 Task: Create a due date automation trigger when advanced on, 2 hours before a card is due add dates starting in less than 1 days.
Action: Mouse moved to (1378, 99)
Screenshot: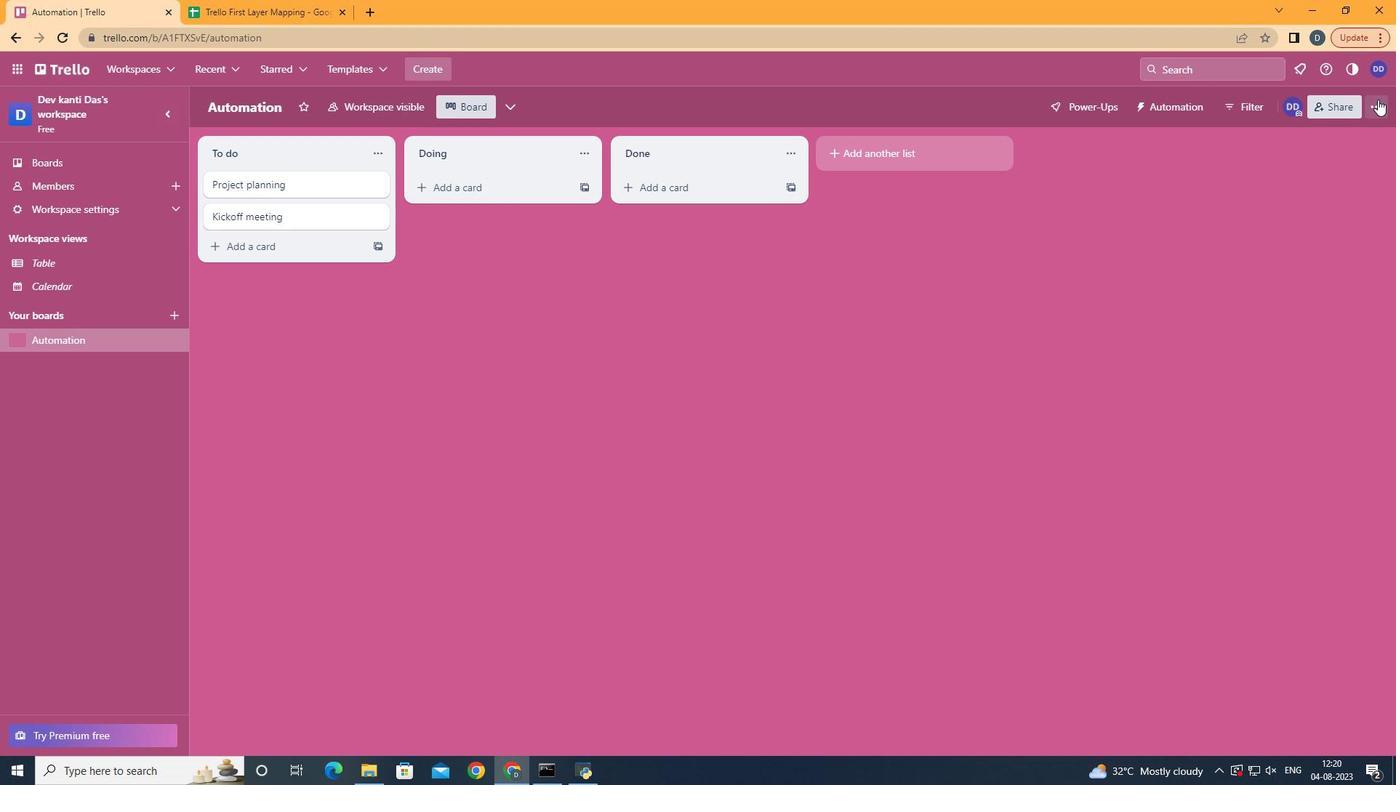 
Action: Mouse pressed left at (1378, 99)
Screenshot: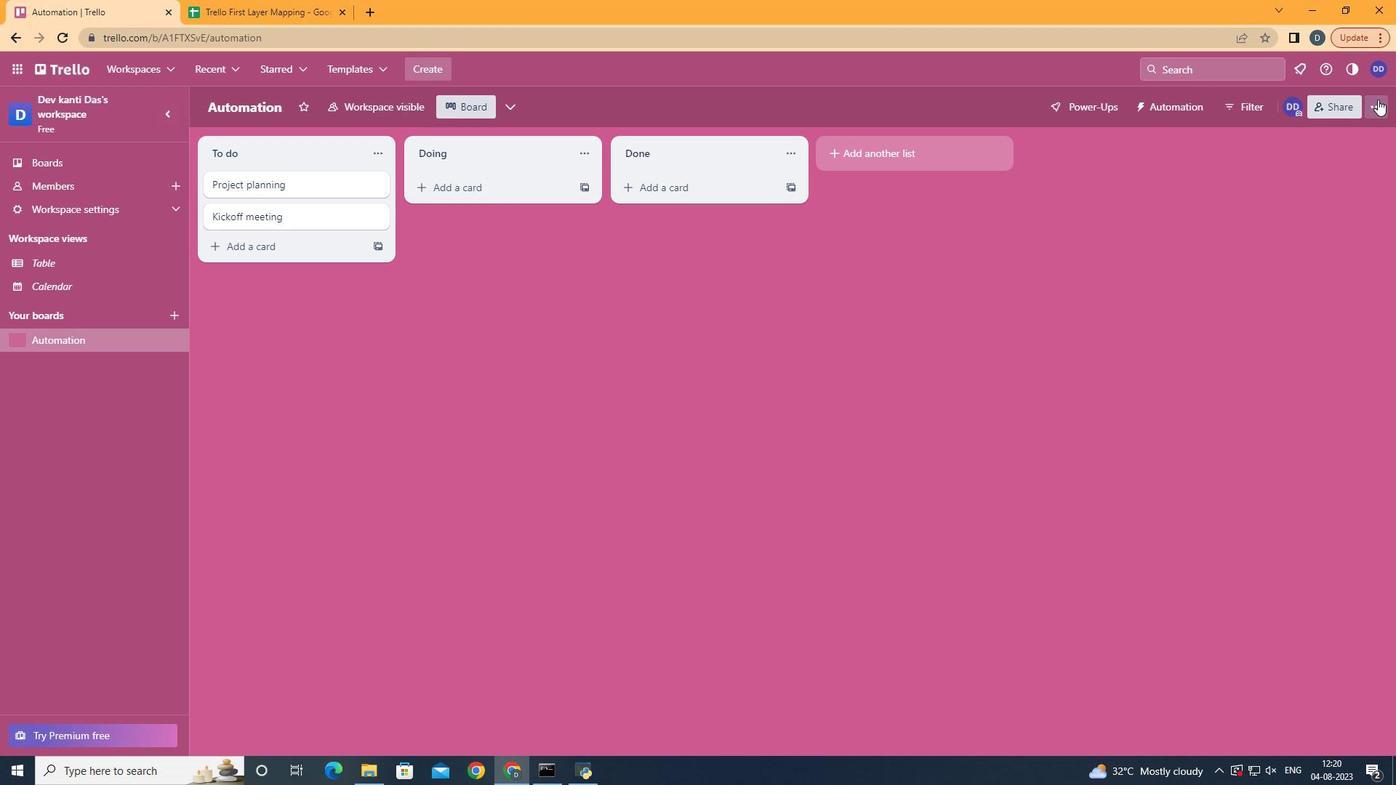 
Action: Mouse moved to (1260, 297)
Screenshot: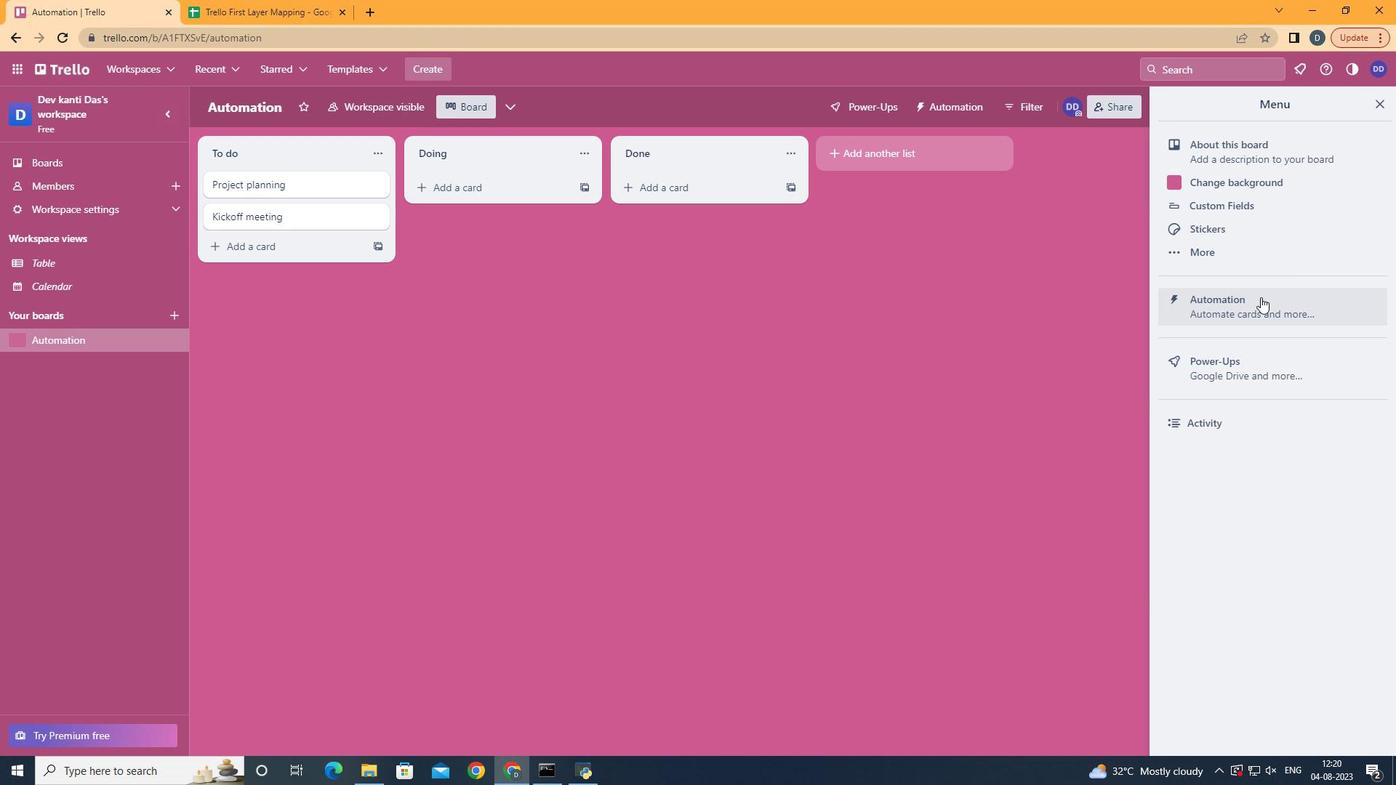 
Action: Mouse pressed left at (1260, 297)
Screenshot: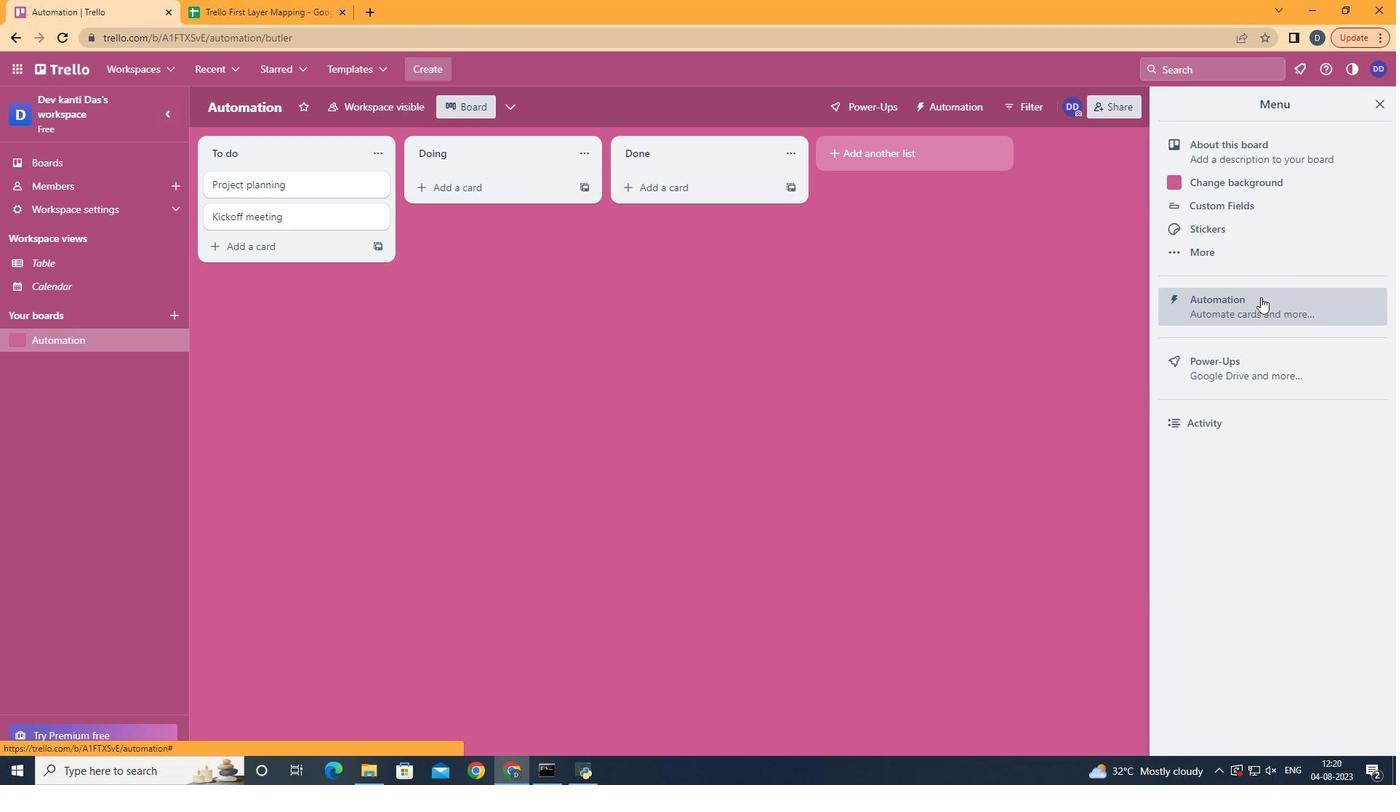 
Action: Mouse moved to (325, 295)
Screenshot: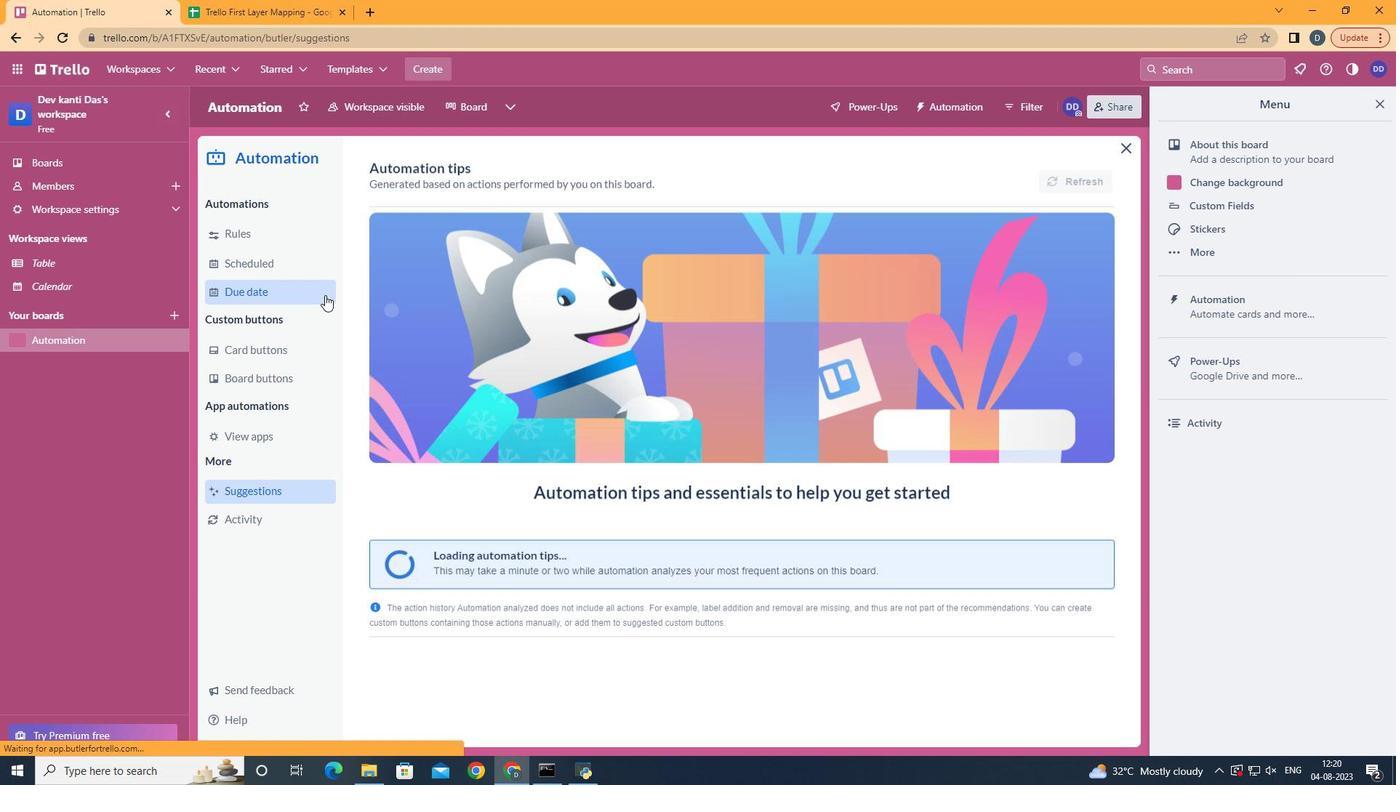
Action: Mouse pressed left at (325, 295)
Screenshot: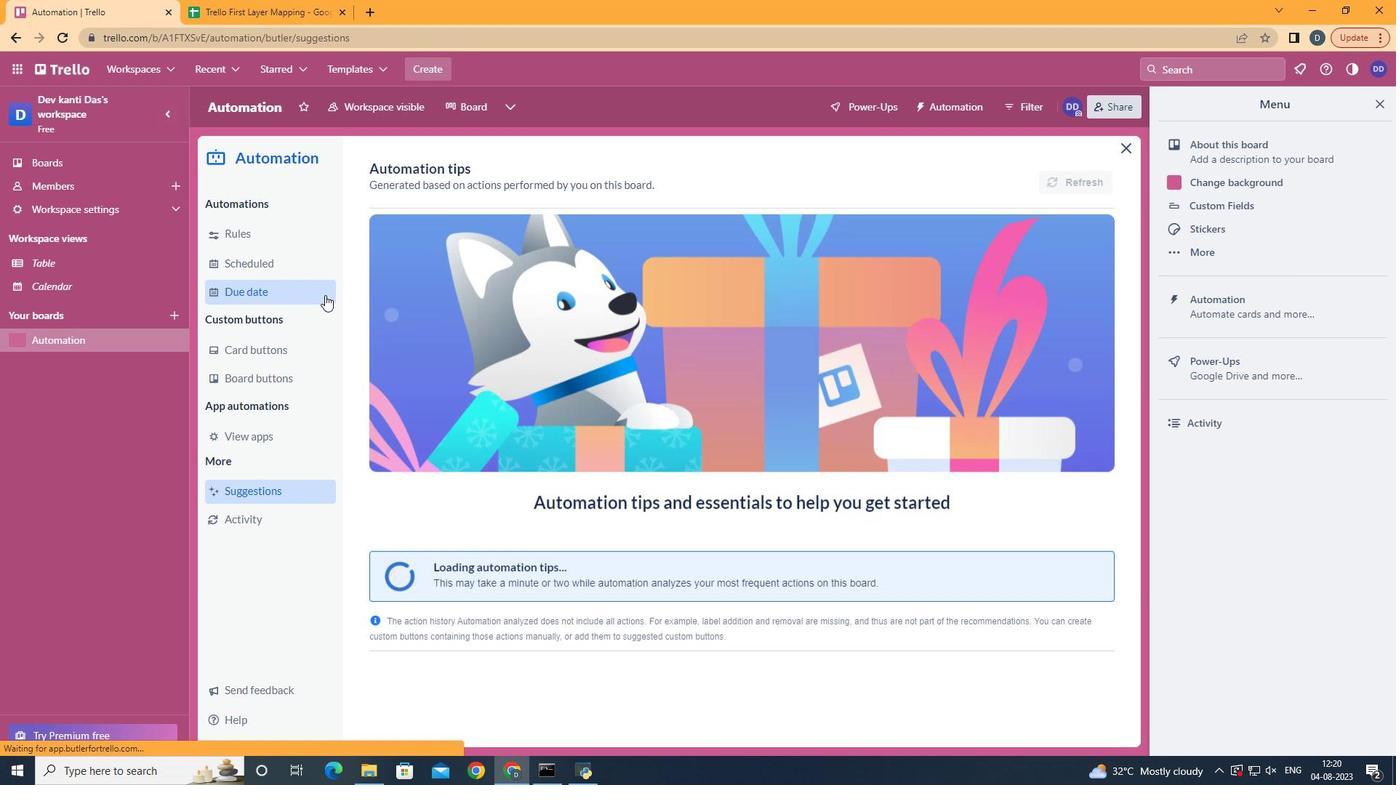 
Action: Mouse moved to (1051, 177)
Screenshot: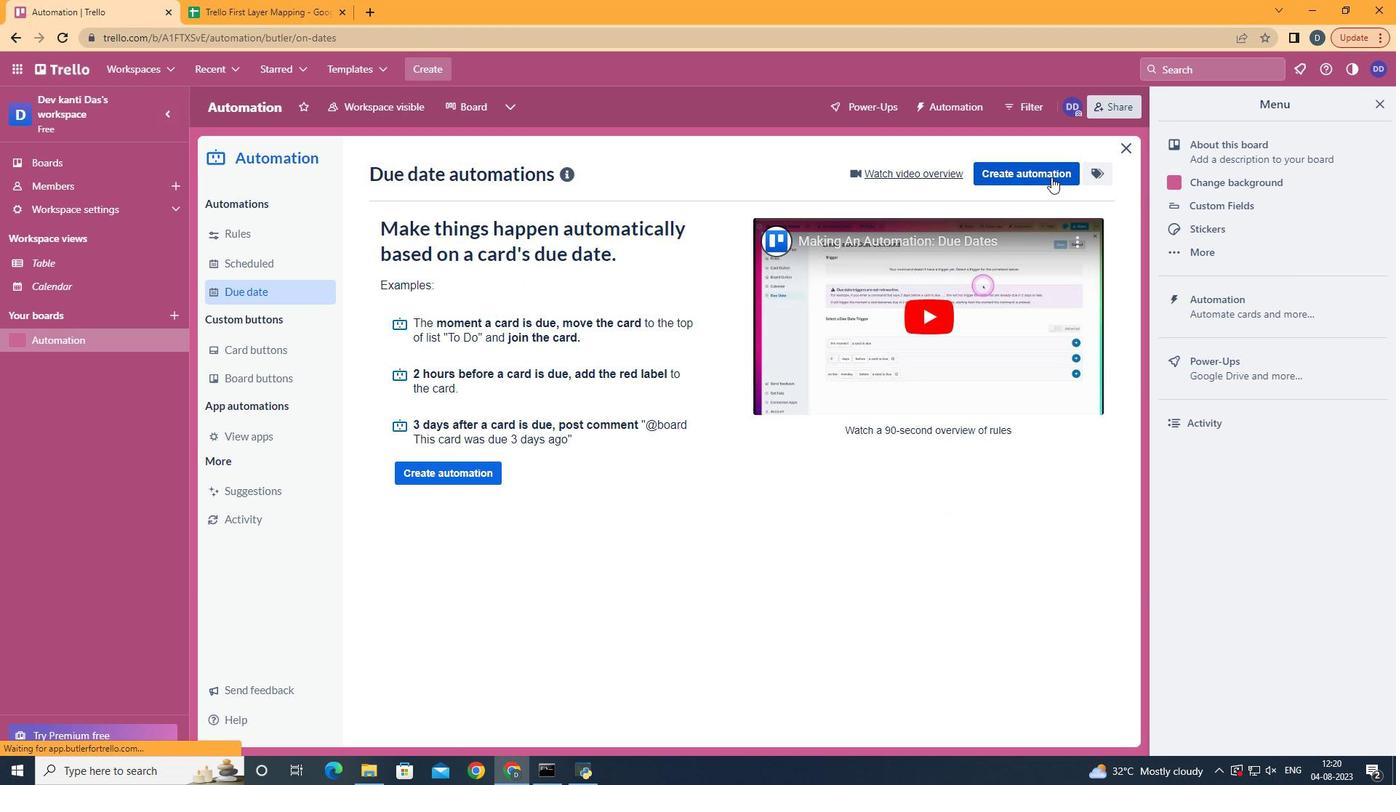 
Action: Mouse pressed left at (1051, 177)
Screenshot: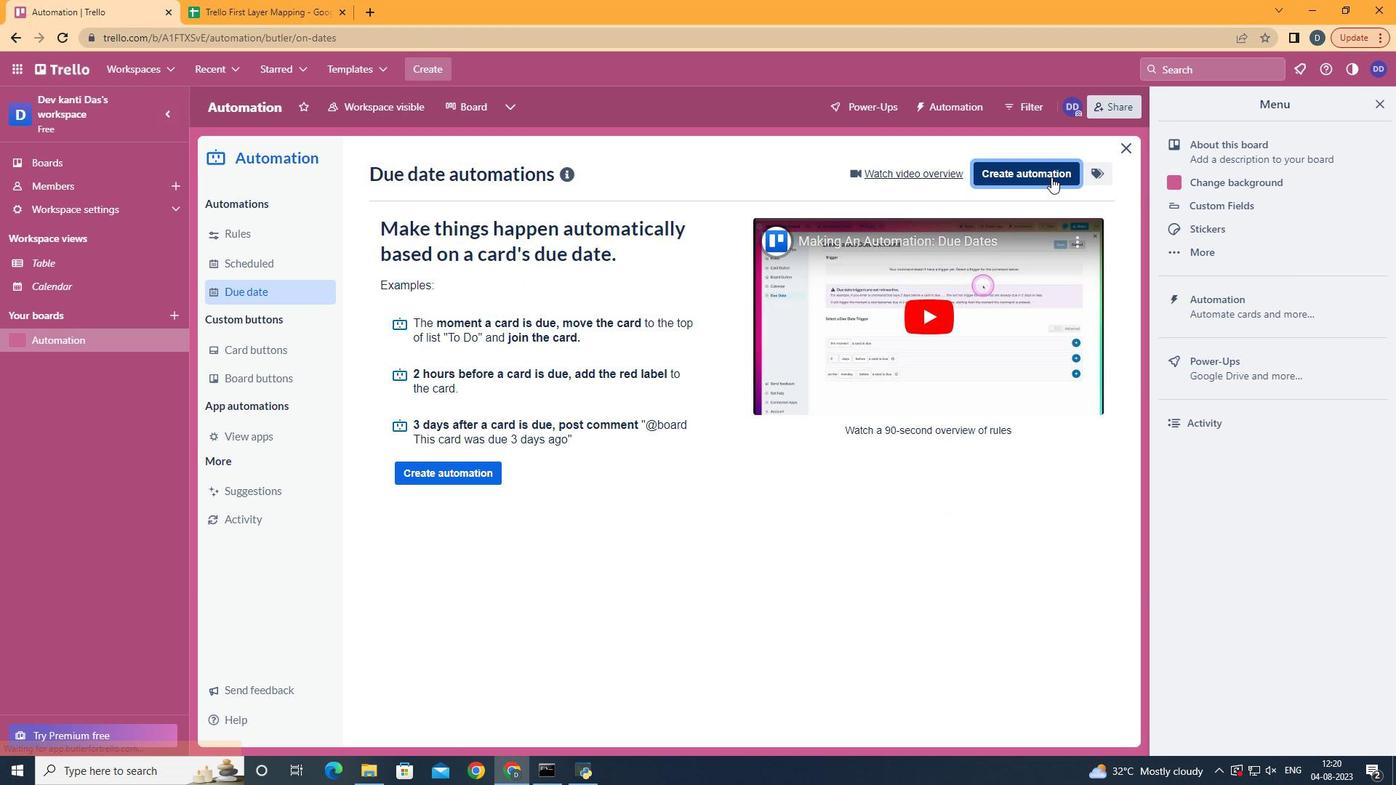 
Action: Mouse moved to (744, 314)
Screenshot: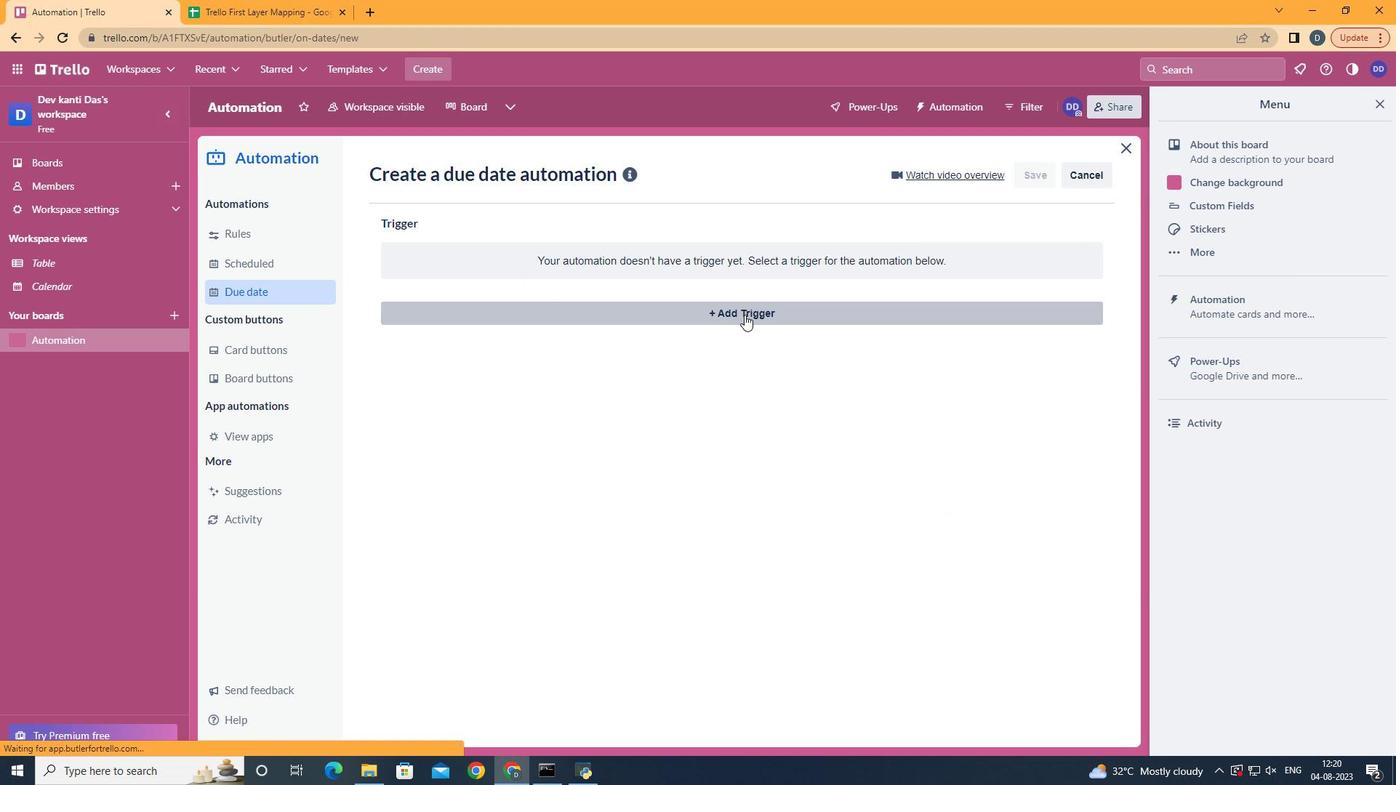 
Action: Mouse pressed left at (744, 314)
Screenshot: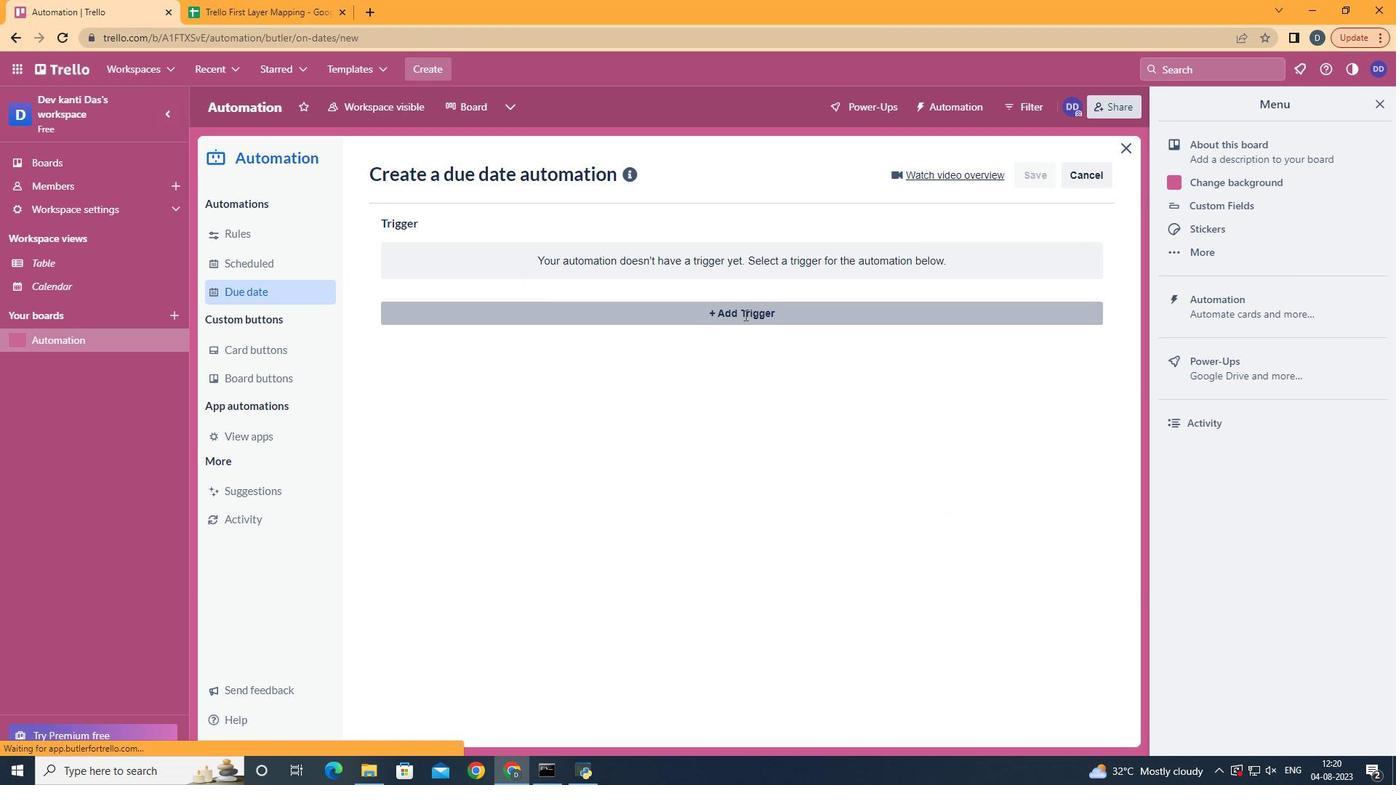 
Action: Mouse moved to (466, 614)
Screenshot: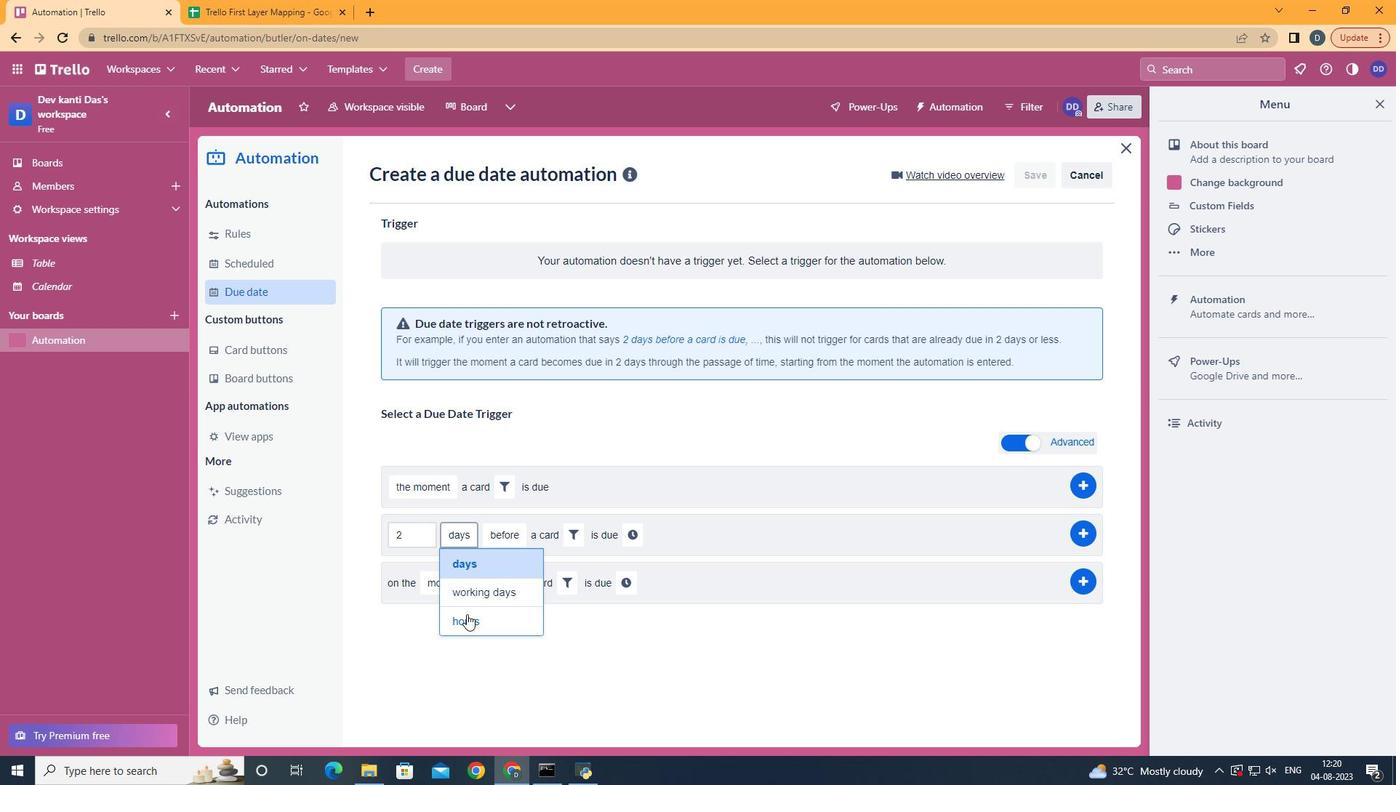 
Action: Mouse pressed left at (466, 614)
Screenshot: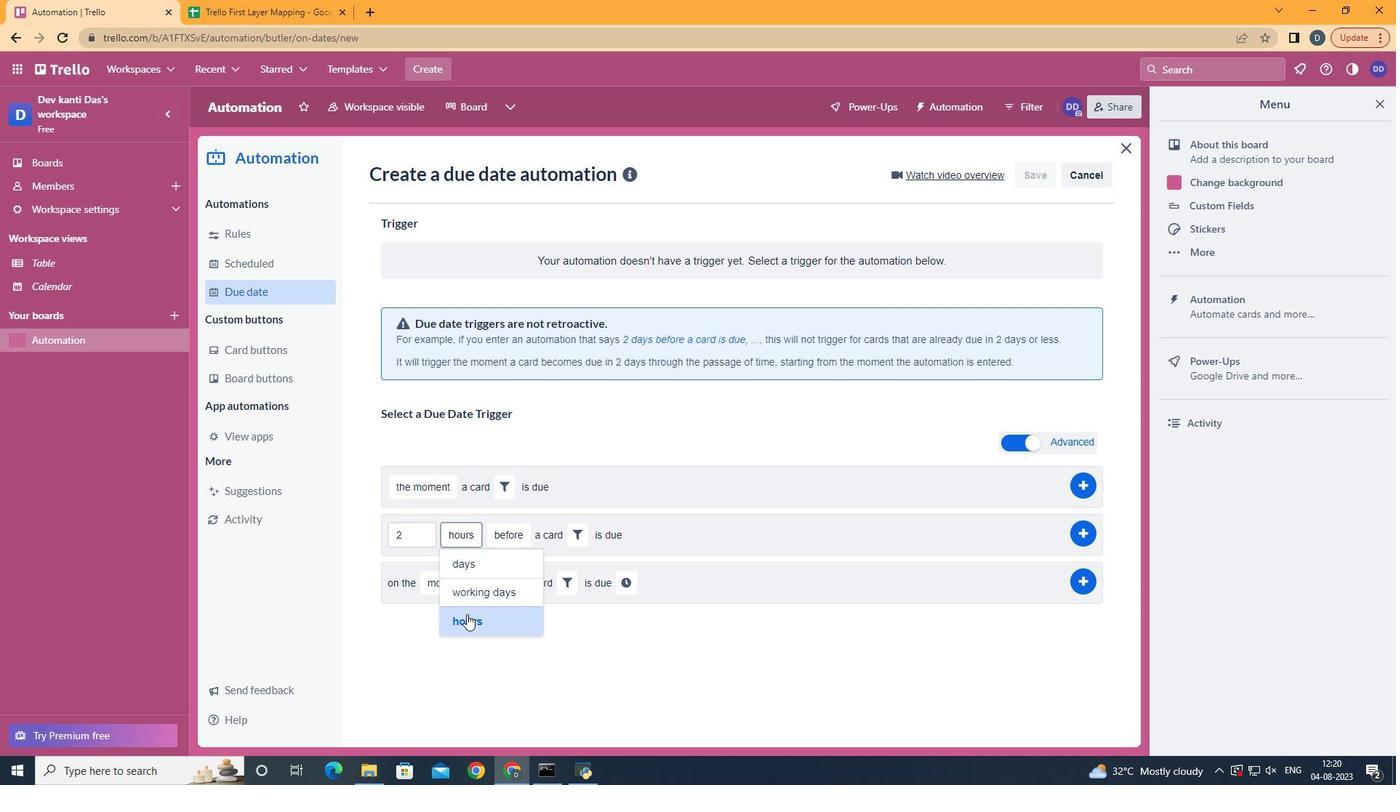 
Action: Mouse moved to (515, 567)
Screenshot: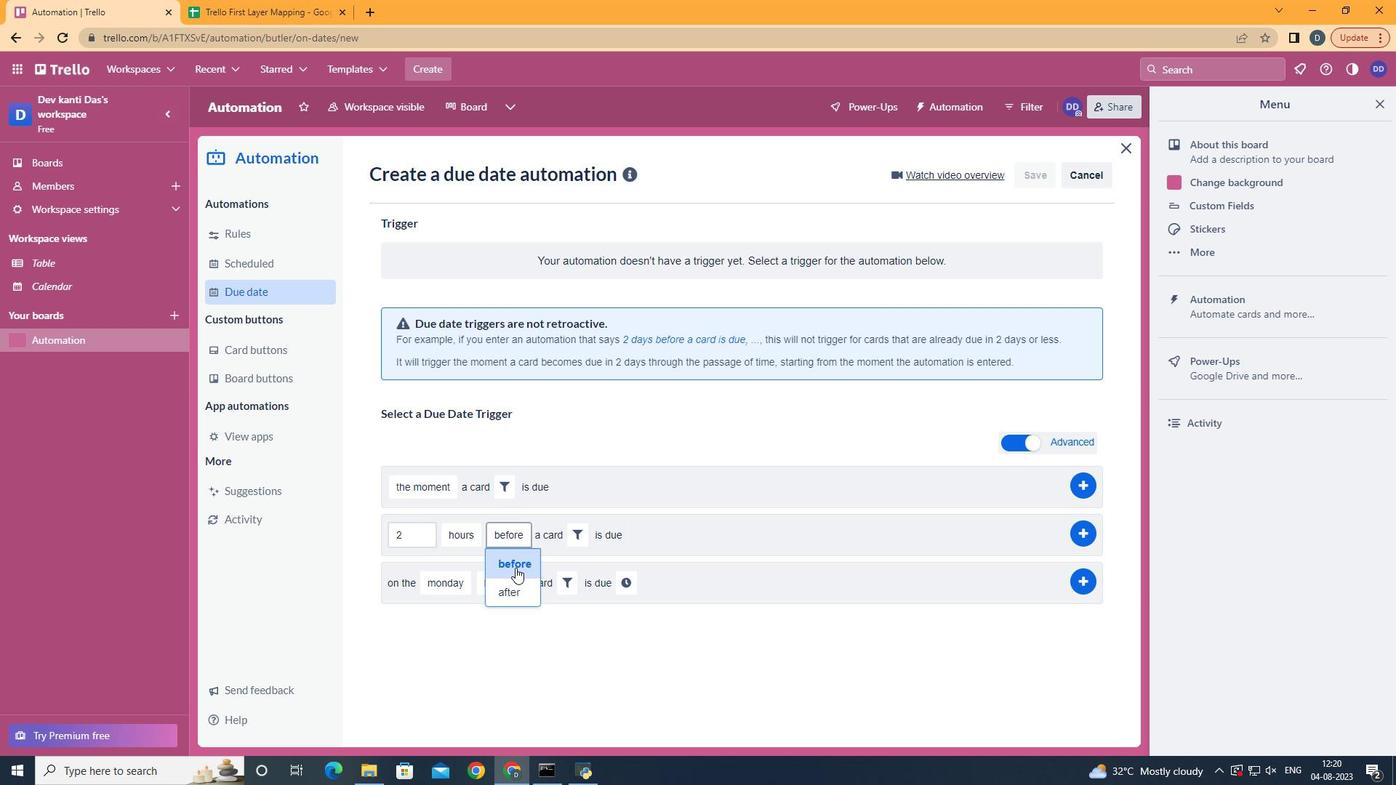 
Action: Mouse pressed left at (515, 567)
Screenshot: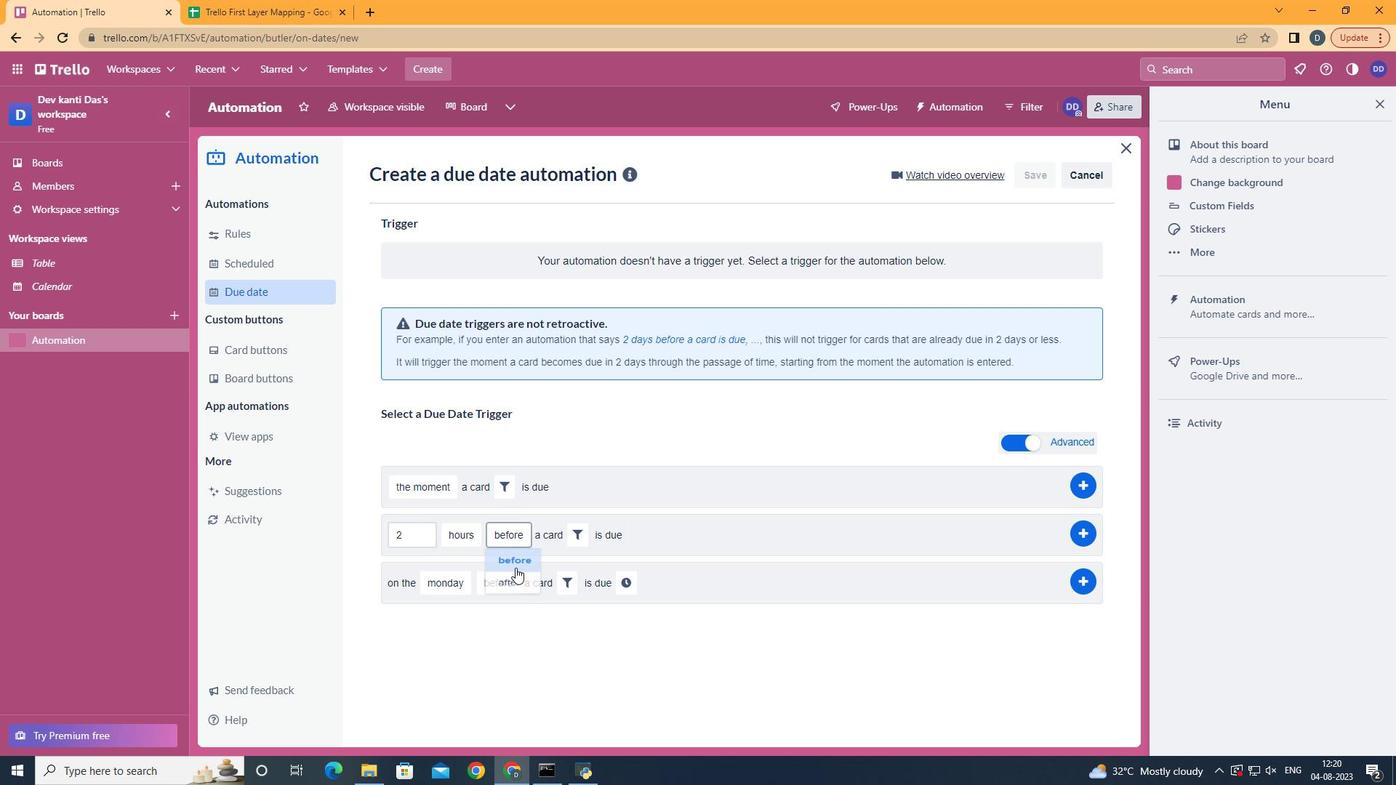 
Action: Mouse moved to (578, 539)
Screenshot: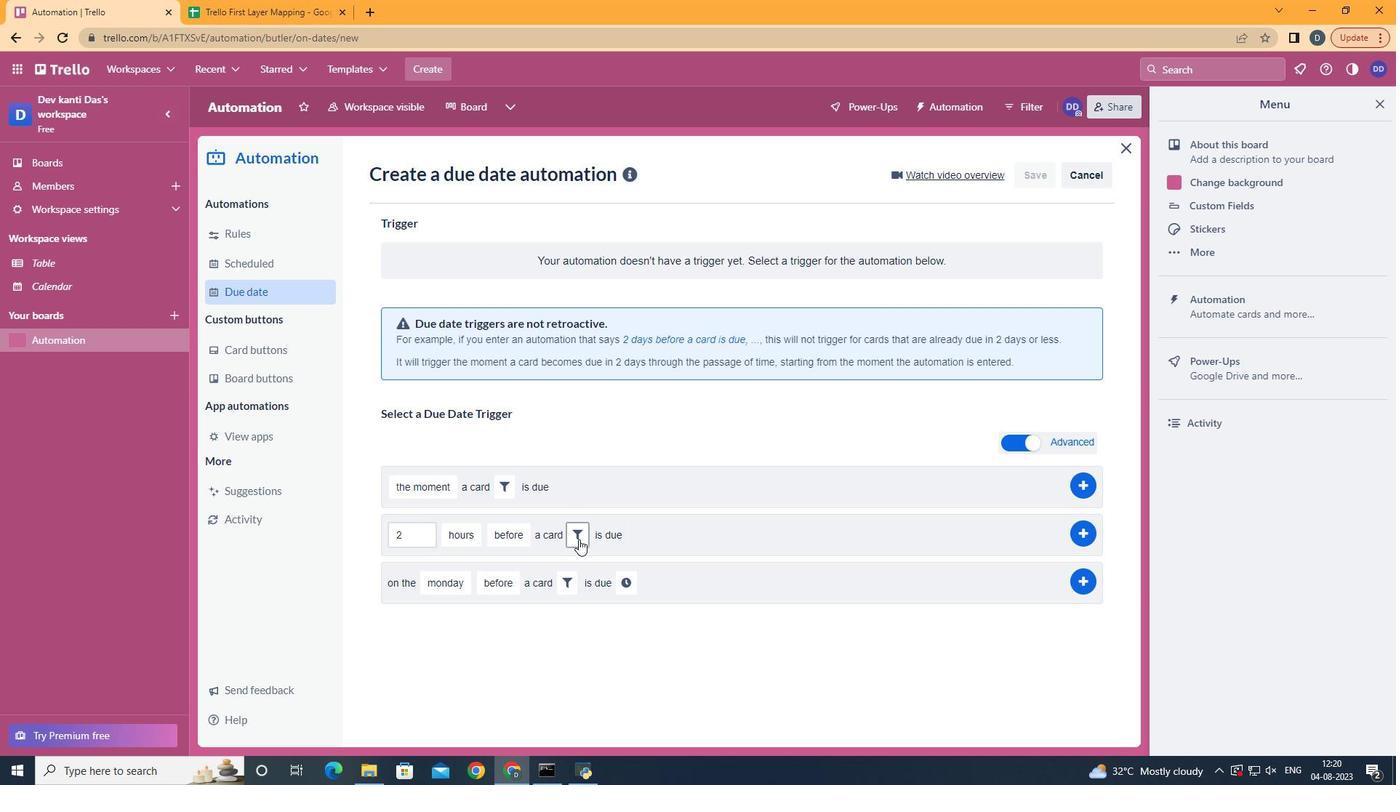 
Action: Mouse pressed left at (578, 539)
Screenshot: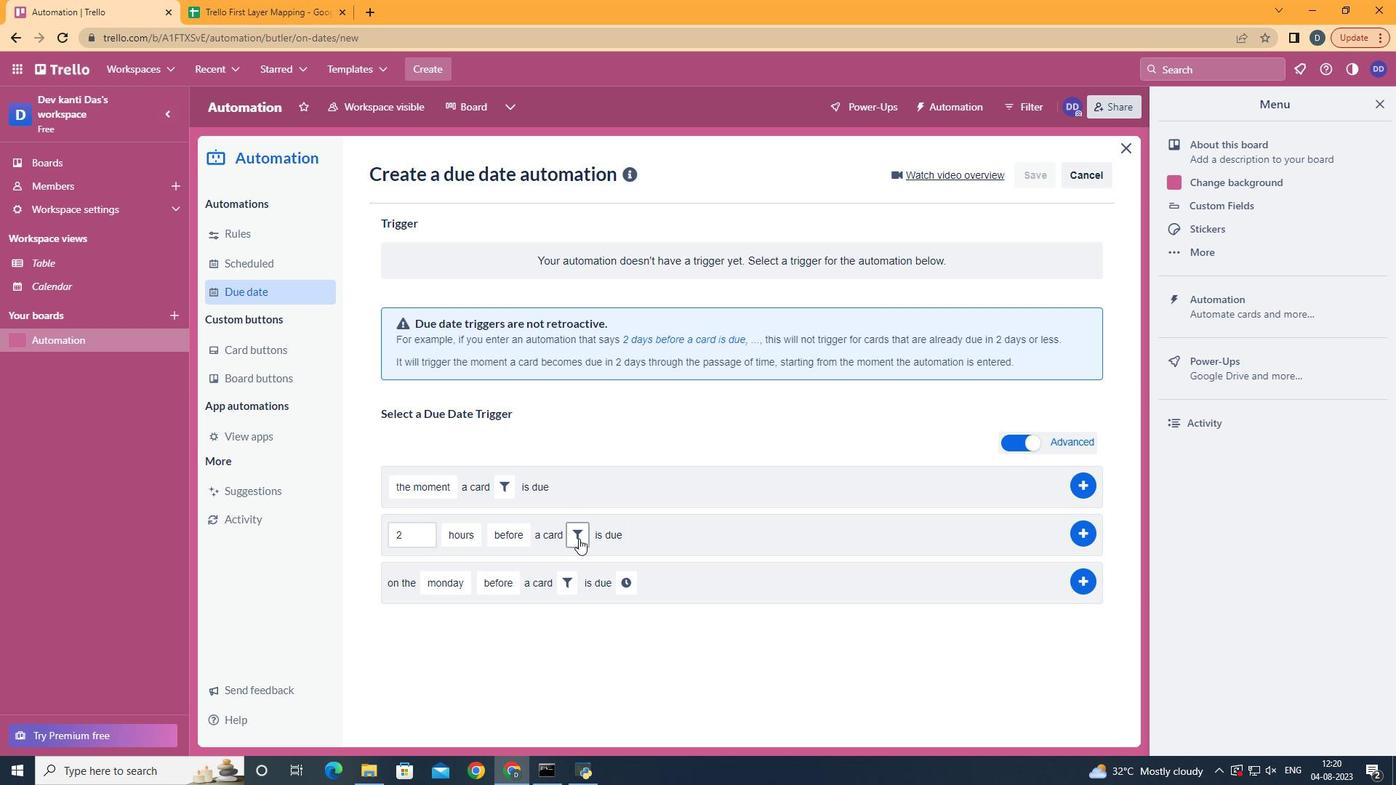 
Action: Mouse moved to (658, 578)
Screenshot: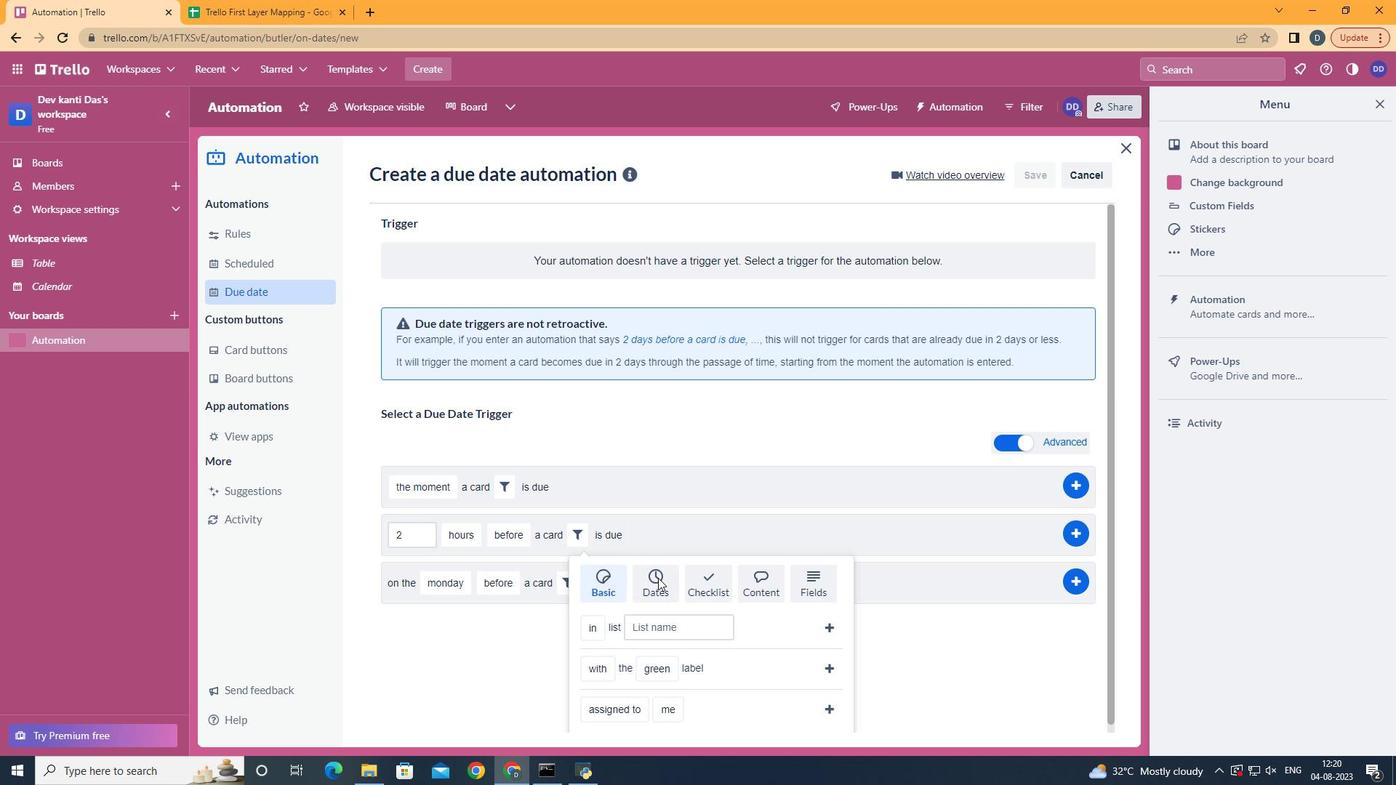 
Action: Mouse pressed left at (658, 578)
Screenshot: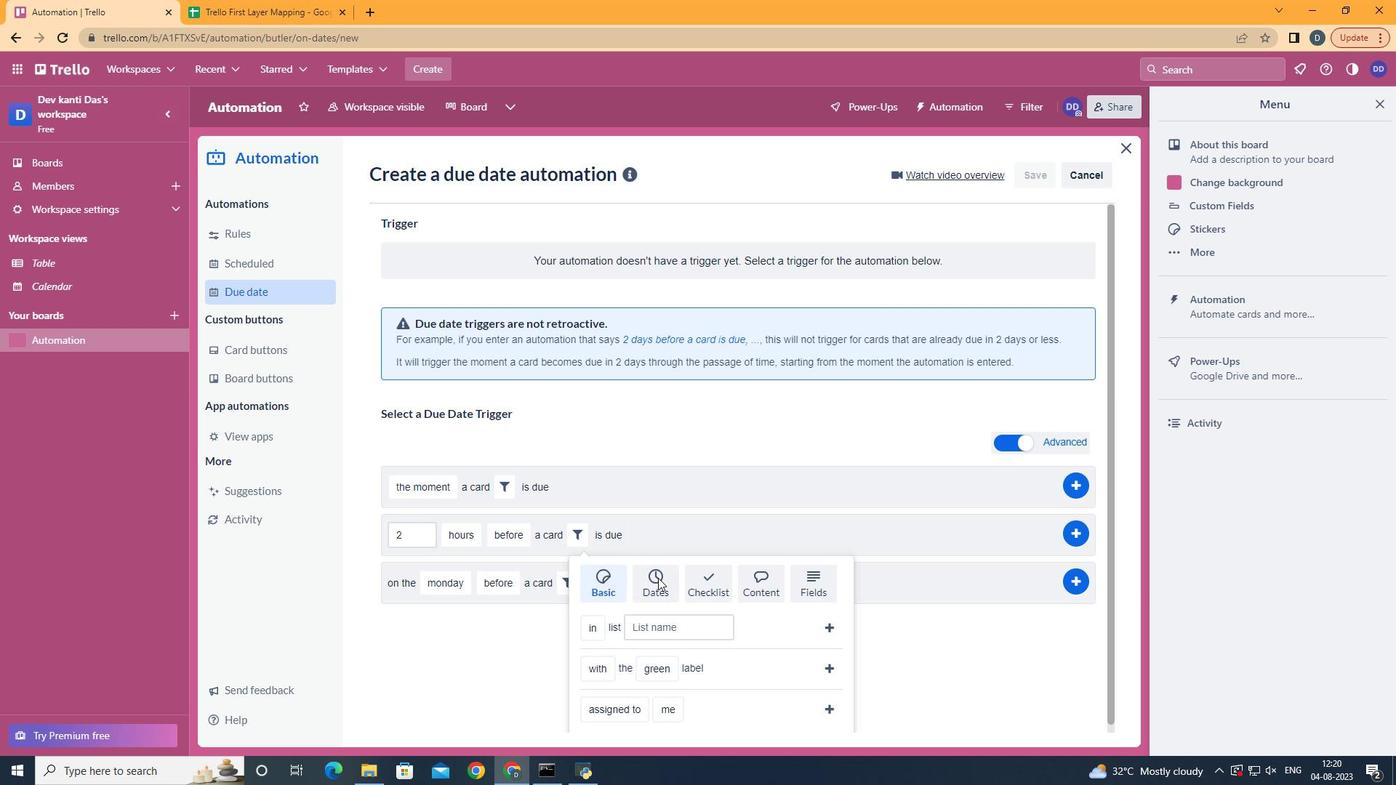 
Action: Mouse scrolled (658, 577) with delta (0, 0)
Screenshot: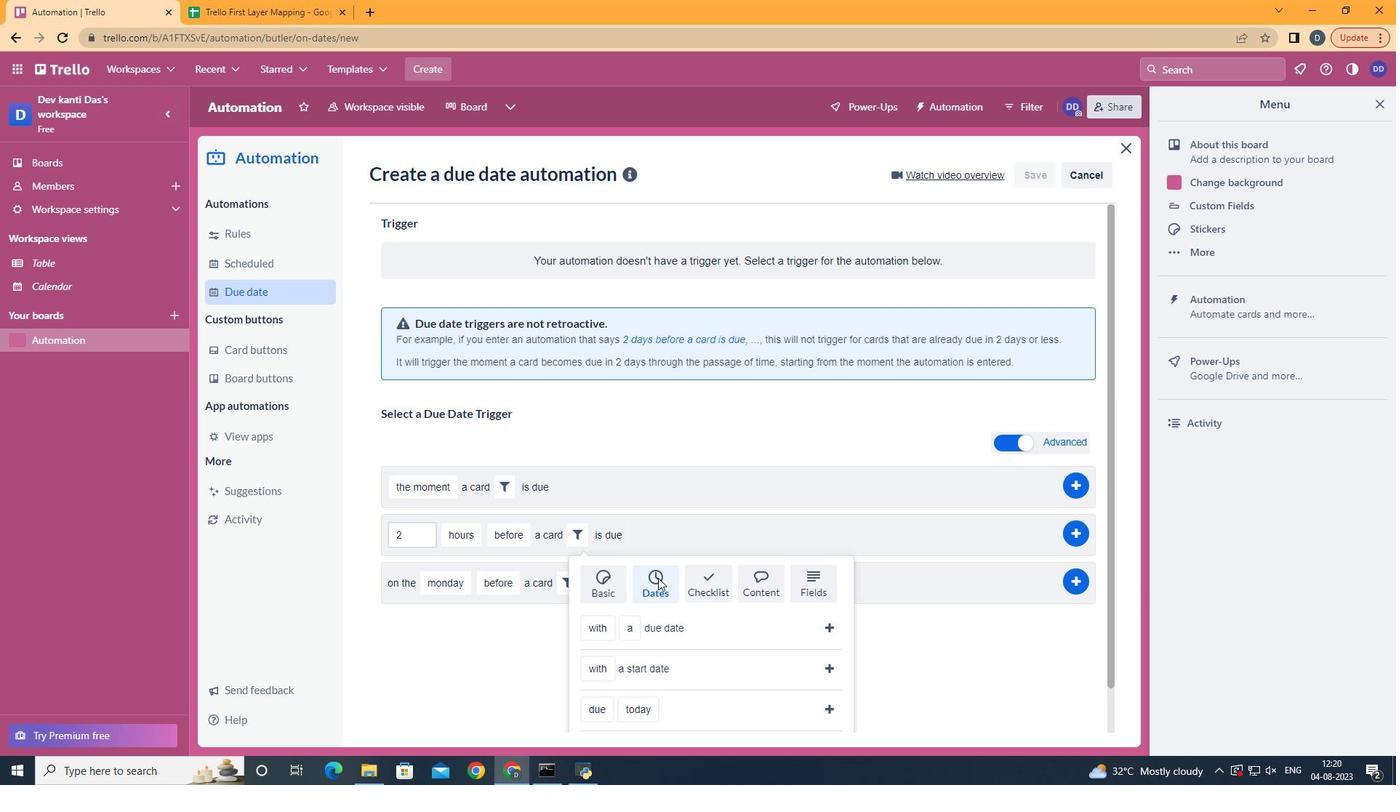 
Action: Mouse moved to (659, 578)
Screenshot: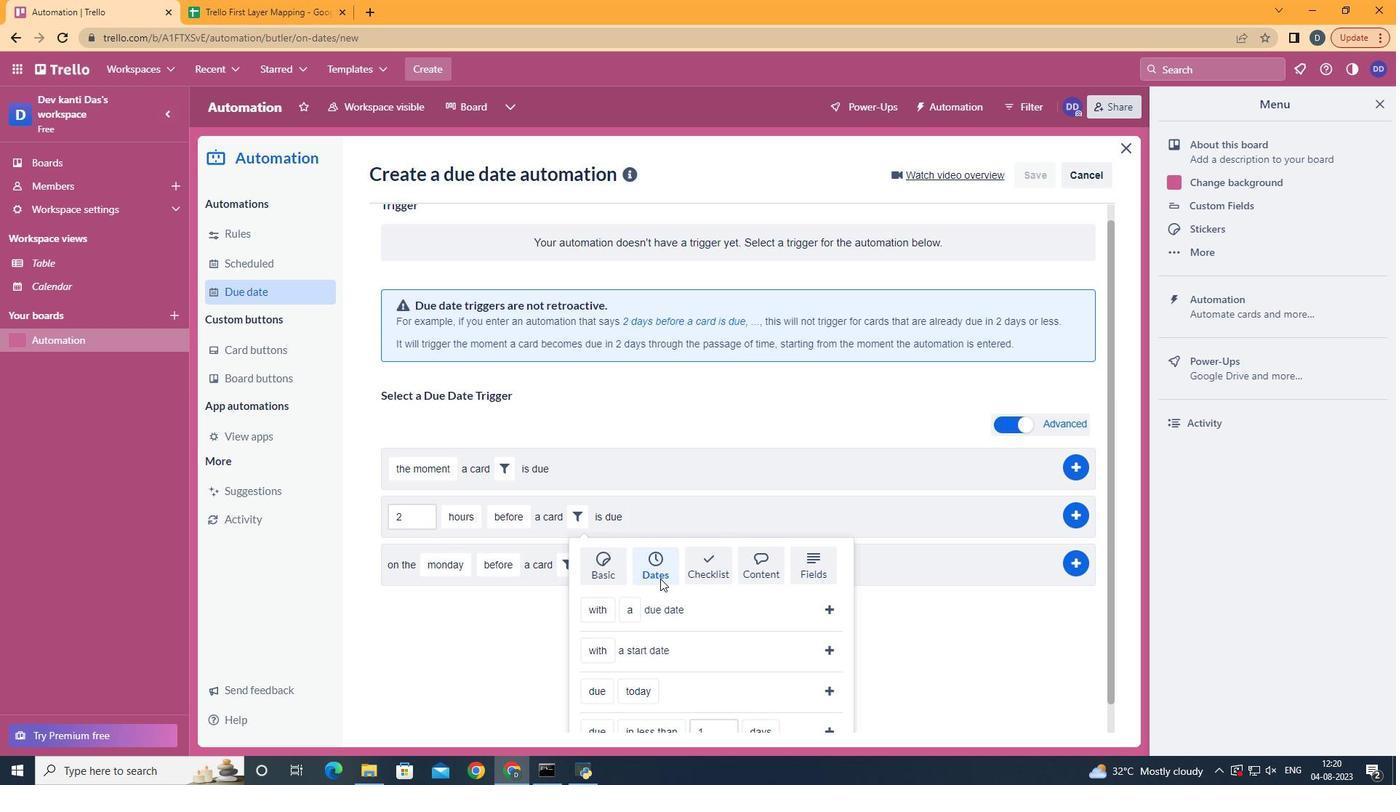
Action: Mouse scrolled (658, 577) with delta (0, 0)
Screenshot: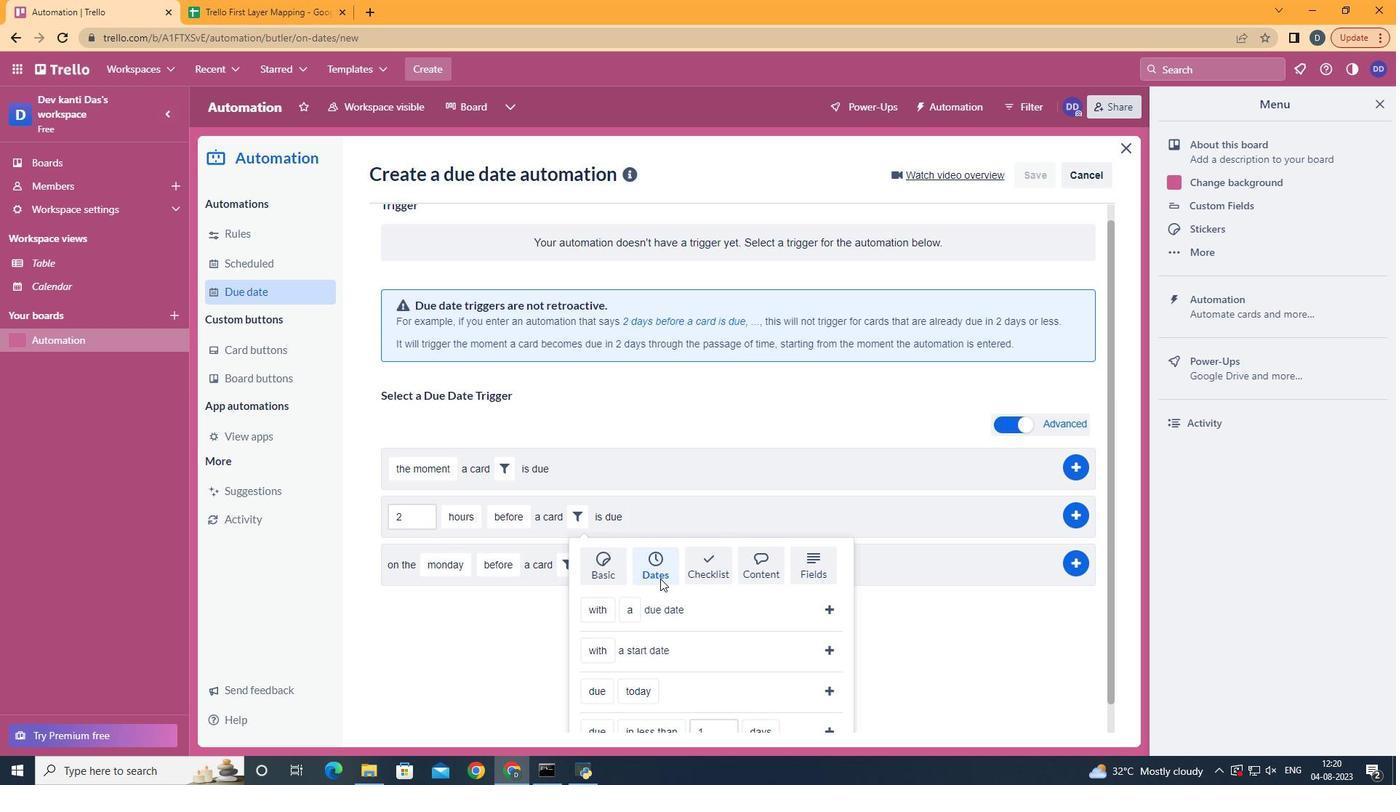 
Action: Mouse moved to (659, 578)
Screenshot: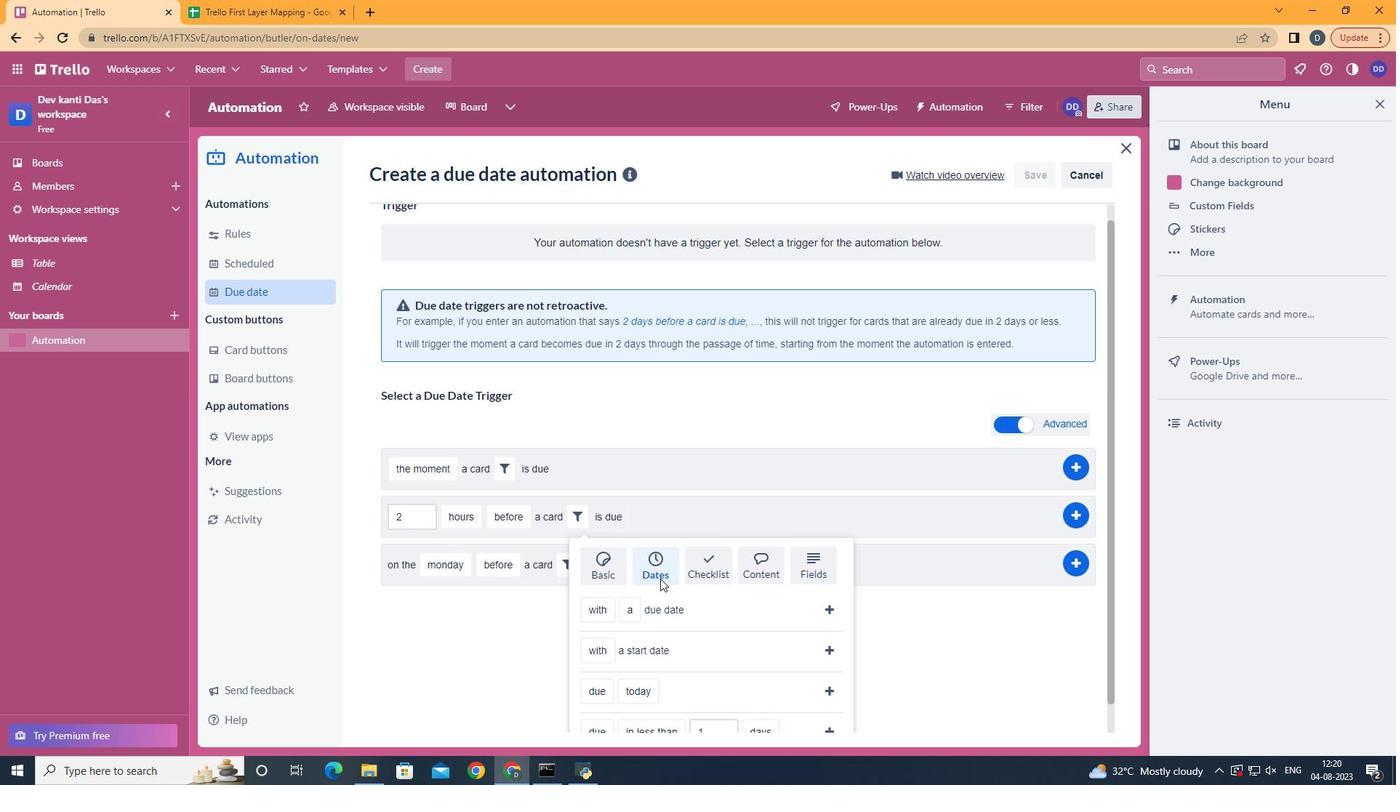 
Action: Mouse scrolled (658, 577) with delta (0, 0)
Screenshot: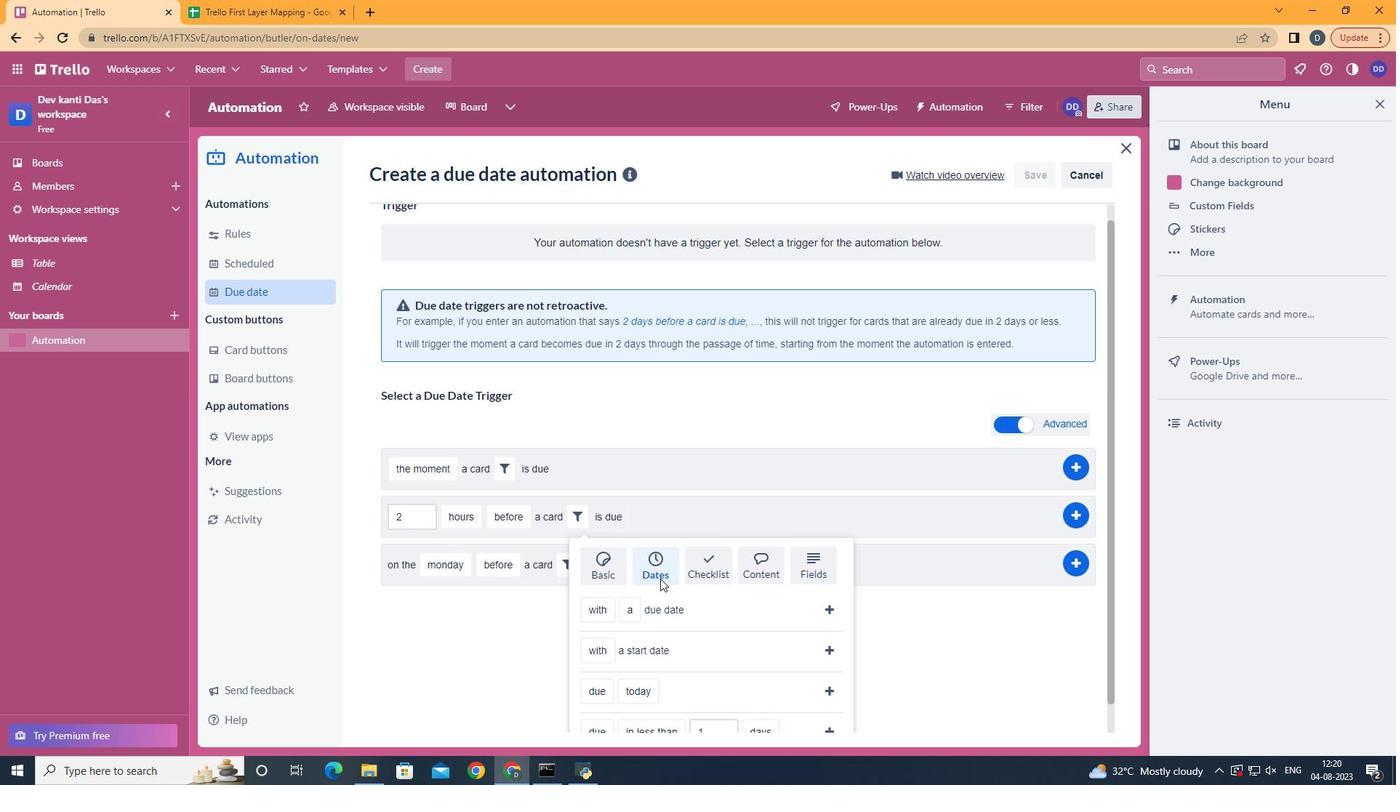 
Action: Mouse moved to (660, 578)
Screenshot: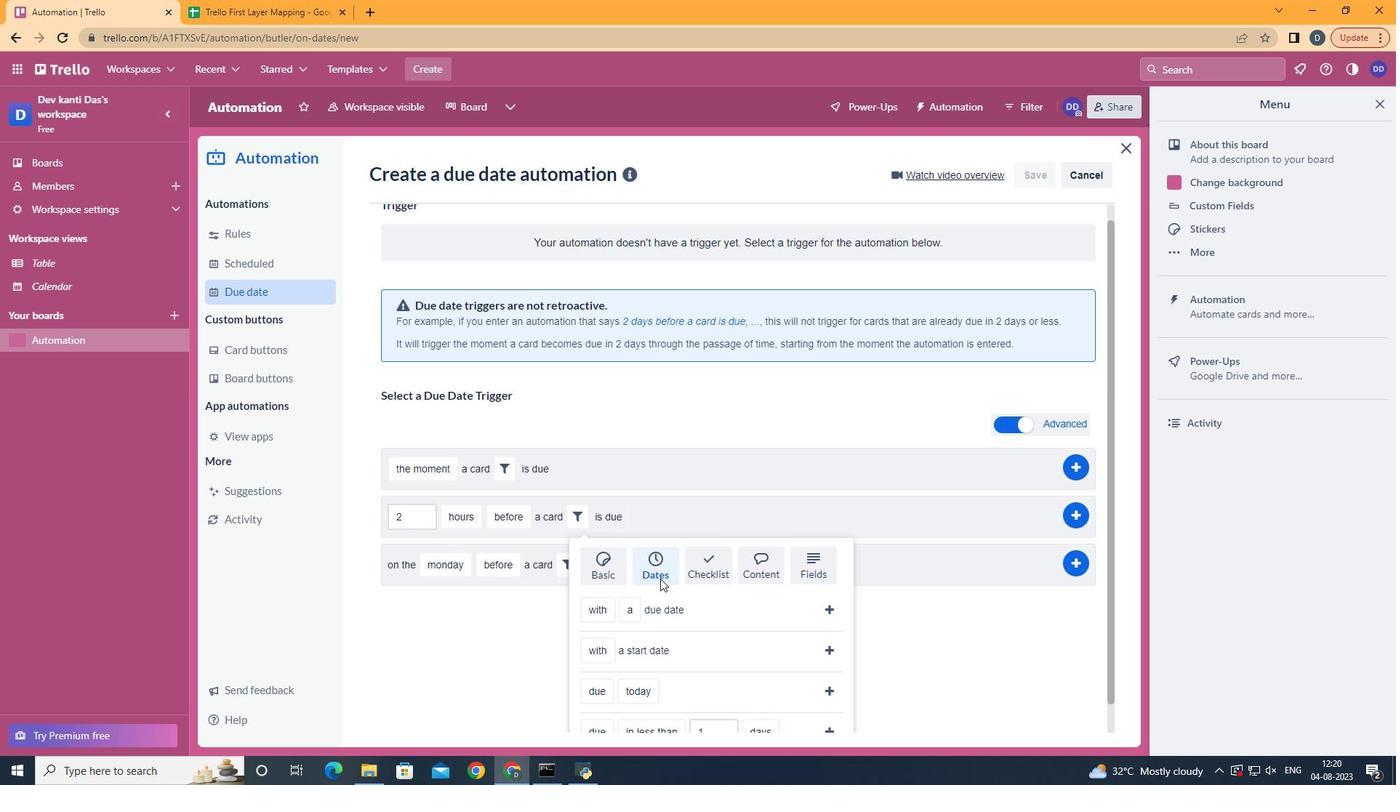 
Action: Mouse scrolled (658, 577) with delta (0, 0)
Screenshot: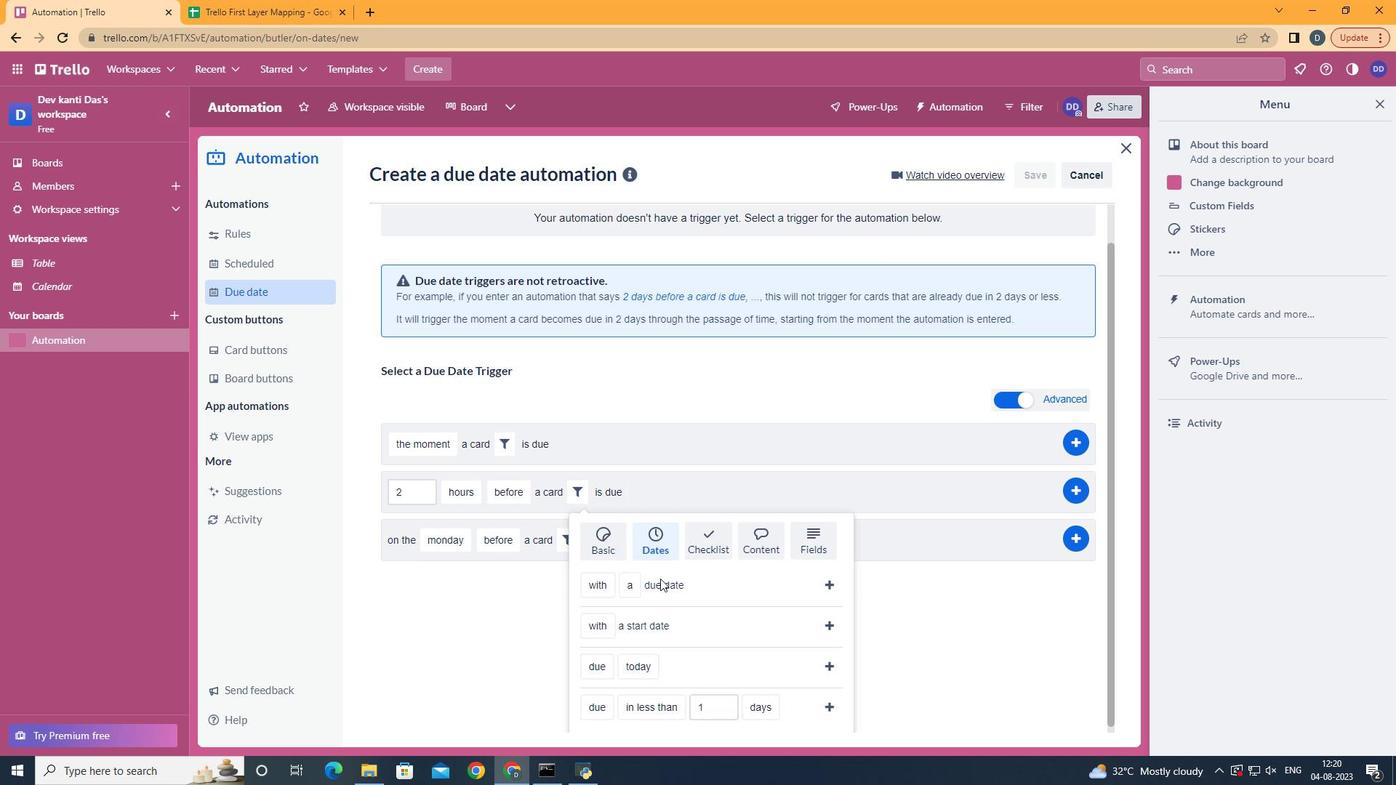 
Action: Mouse scrolled (660, 578) with delta (0, 0)
Screenshot: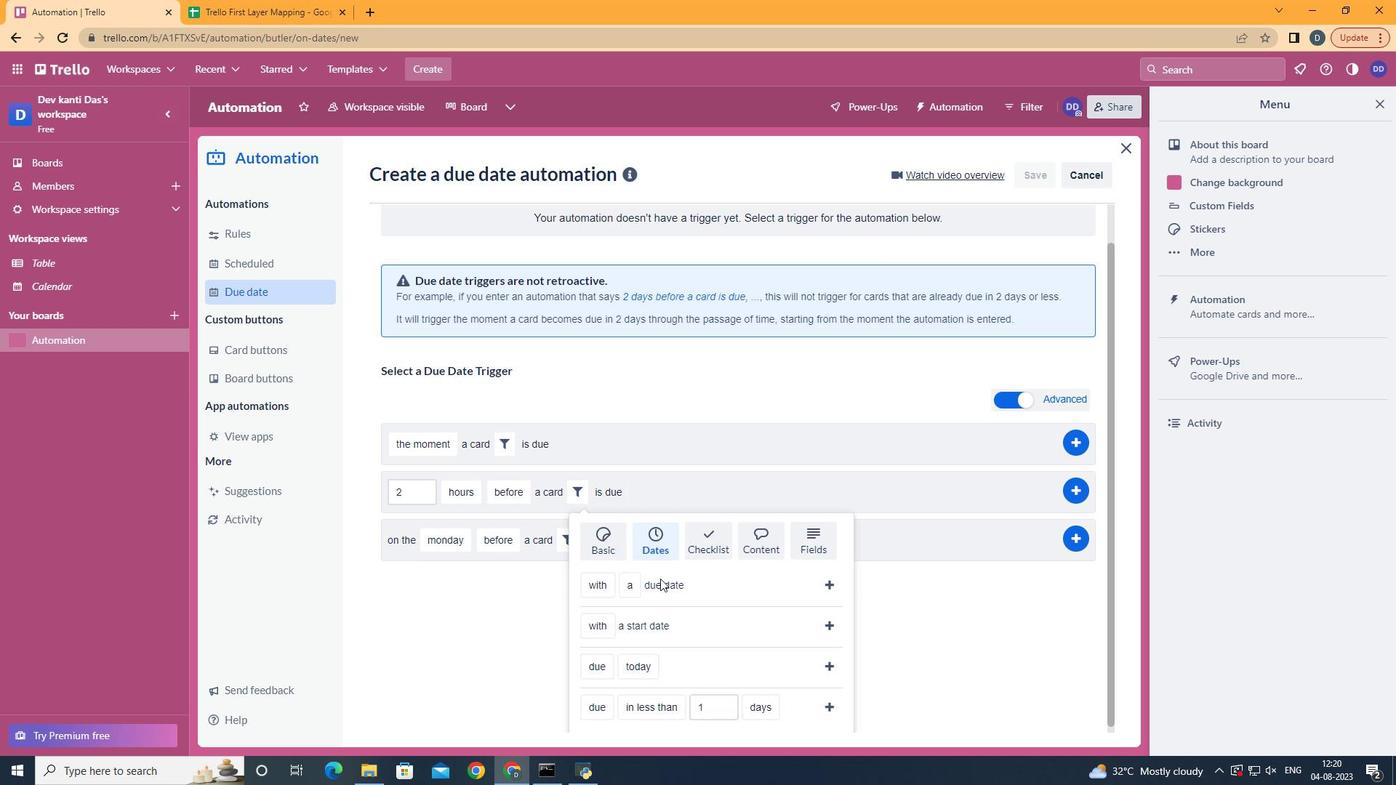 
Action: Mouse moved to (605, 678)
Screenshot: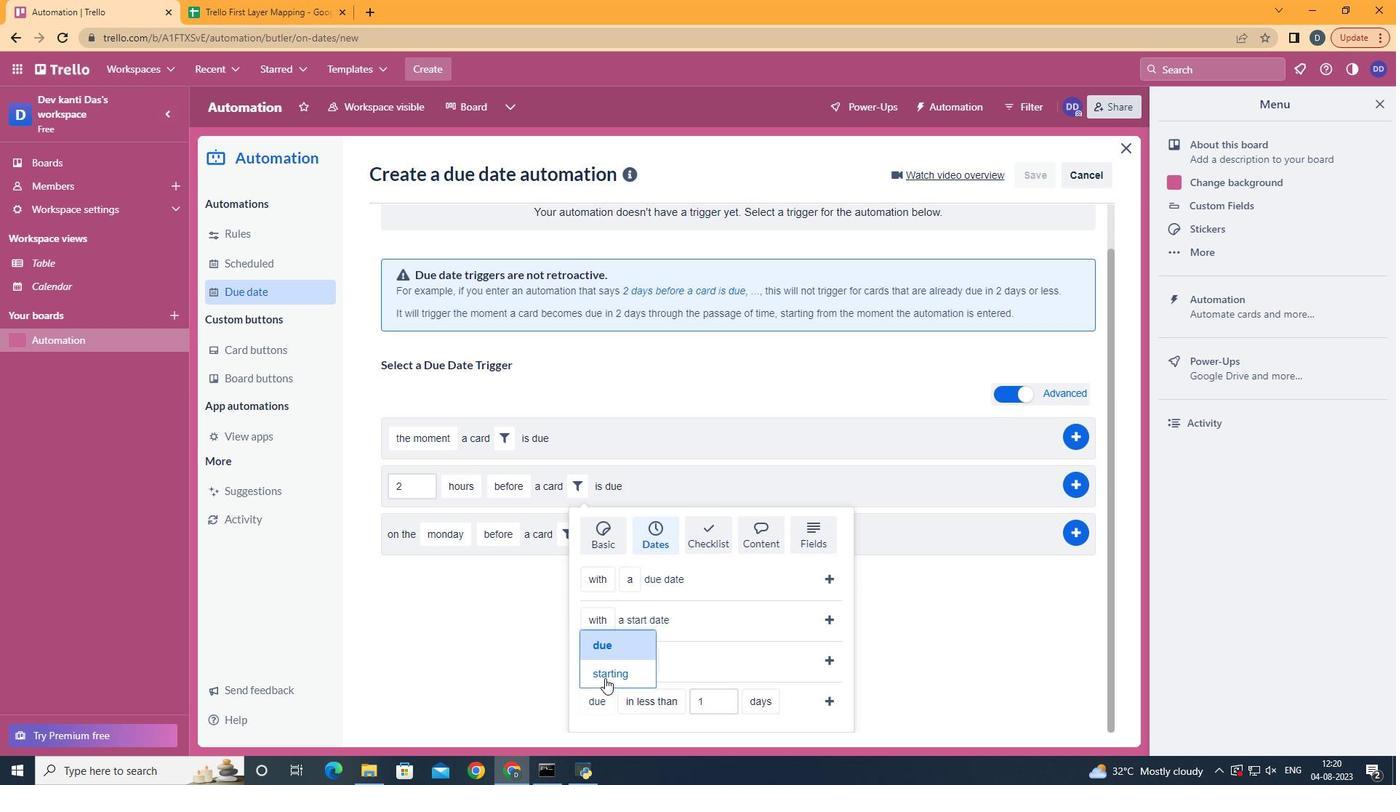 
Action: Mouse pressed left at (605, 678)
Screenshot: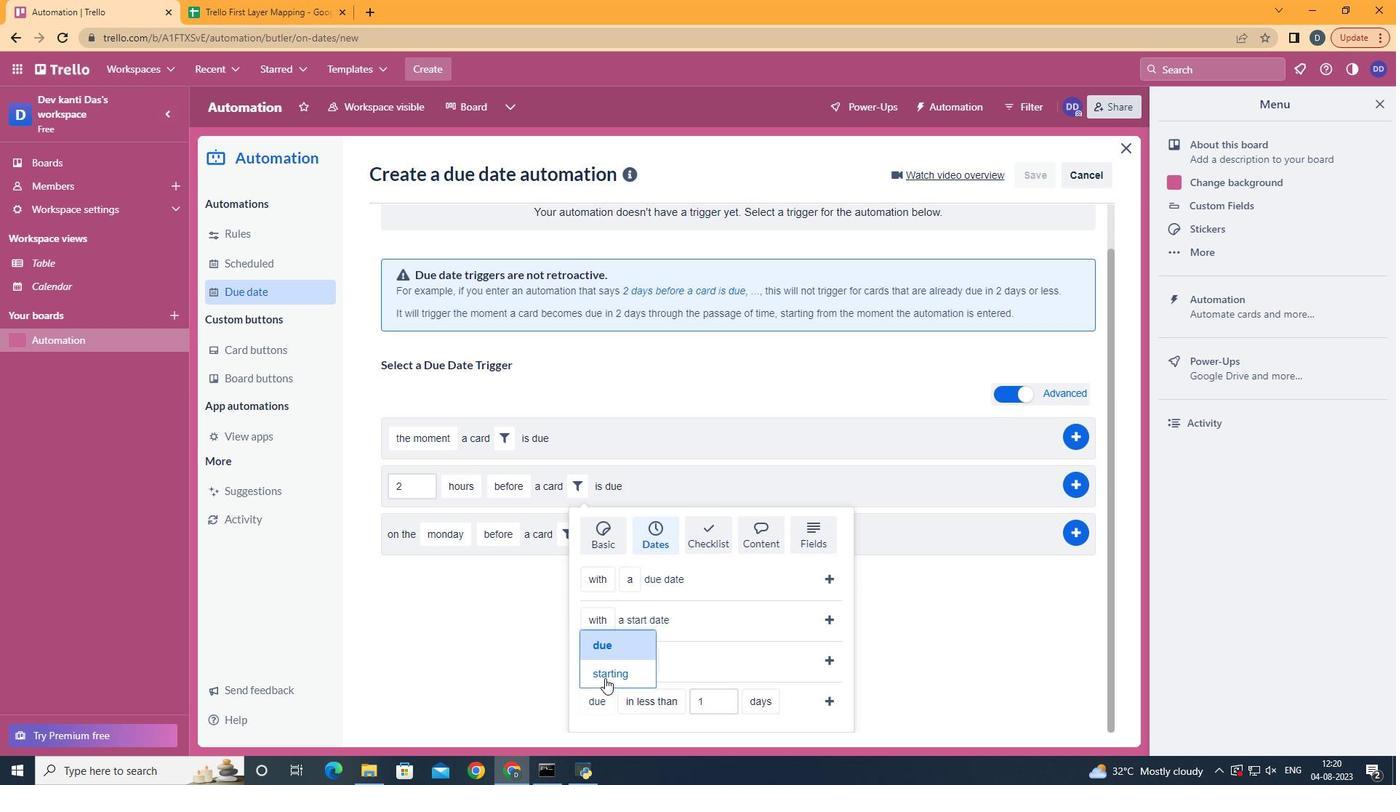 
Action: Mouse moved to (703, 573)
Screenshot: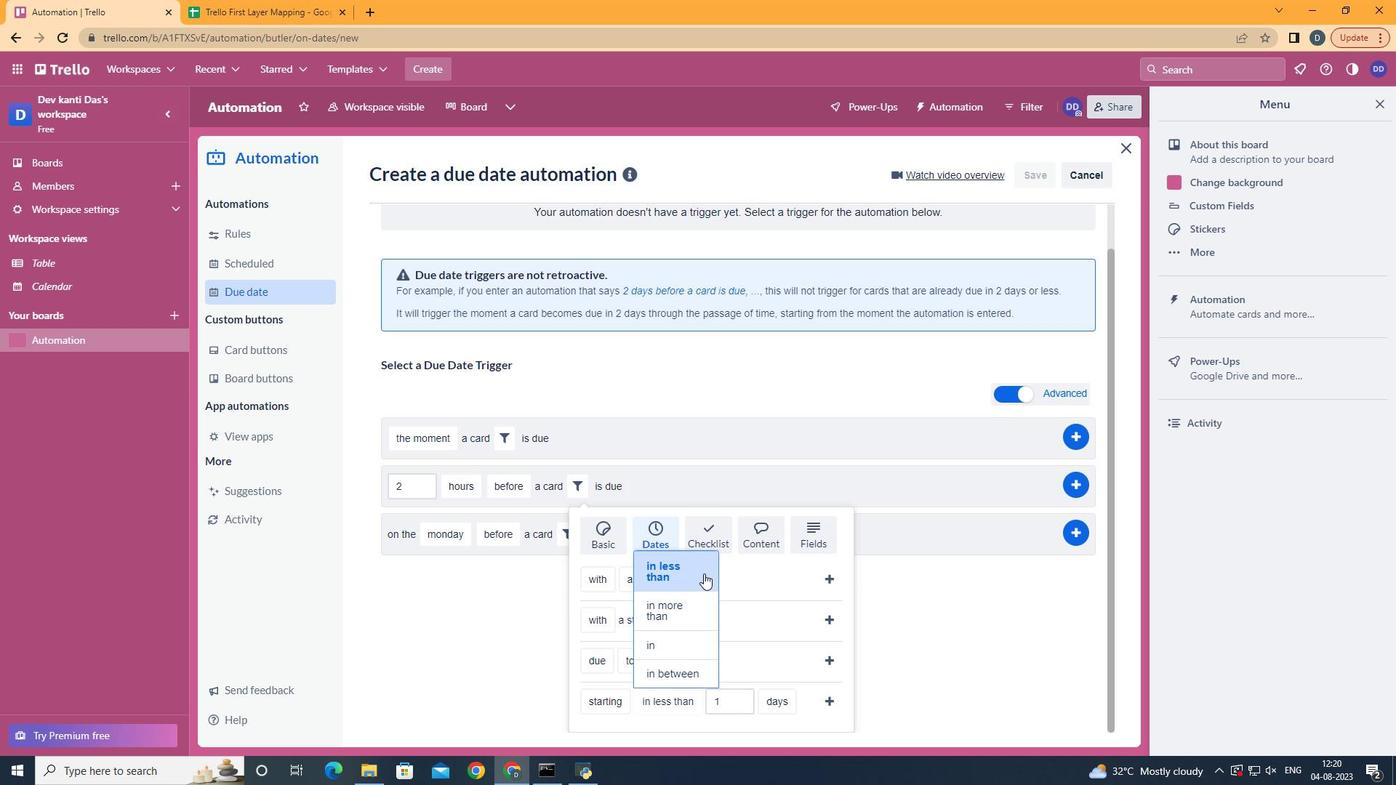 
Action: Mouse pressed left at (703, 573)
Screenshot: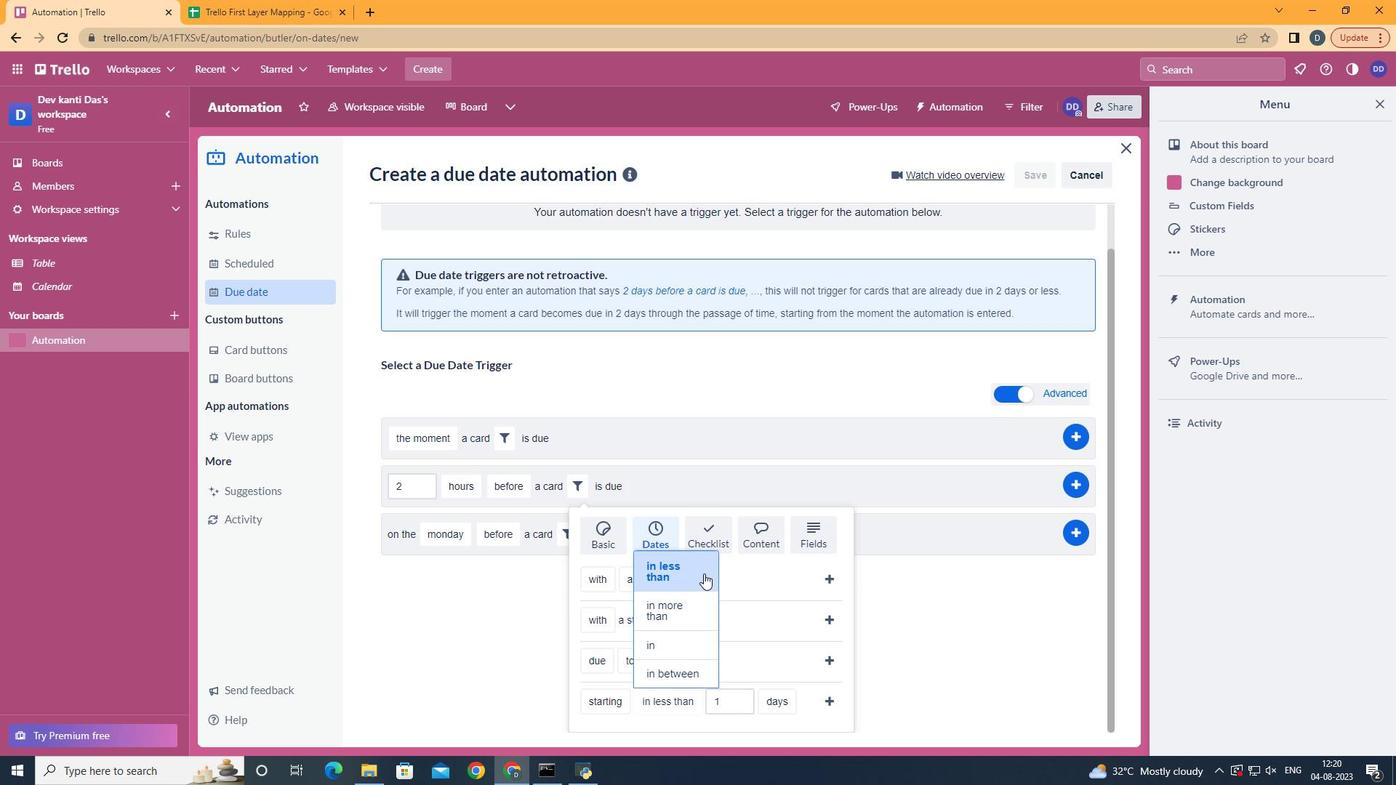 
Action: Mouse moved to (805, 645)
Screenshot: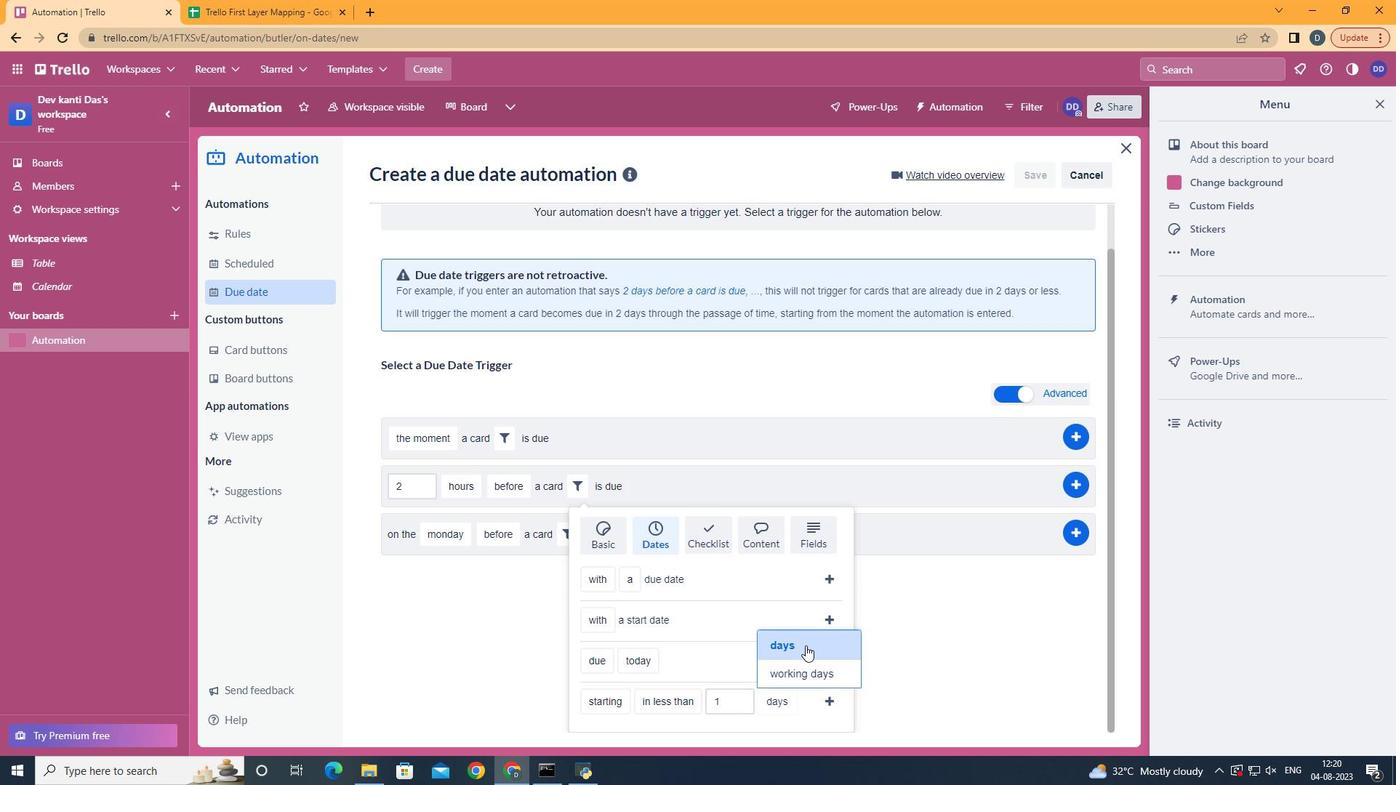 
Action: Mouse pressed left at (805, 645)
Screenshot: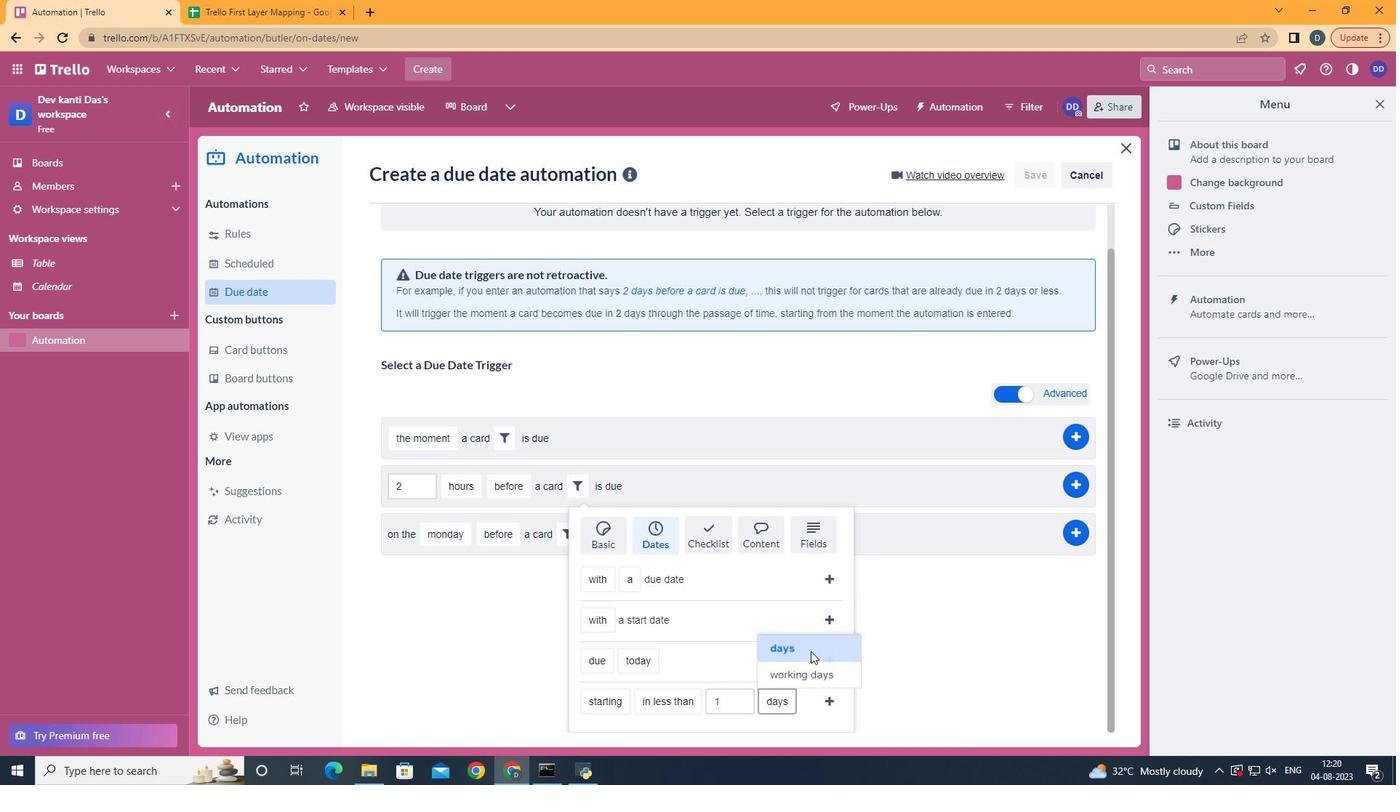
Action: Mouse moved to (829, 695)
Screenshot: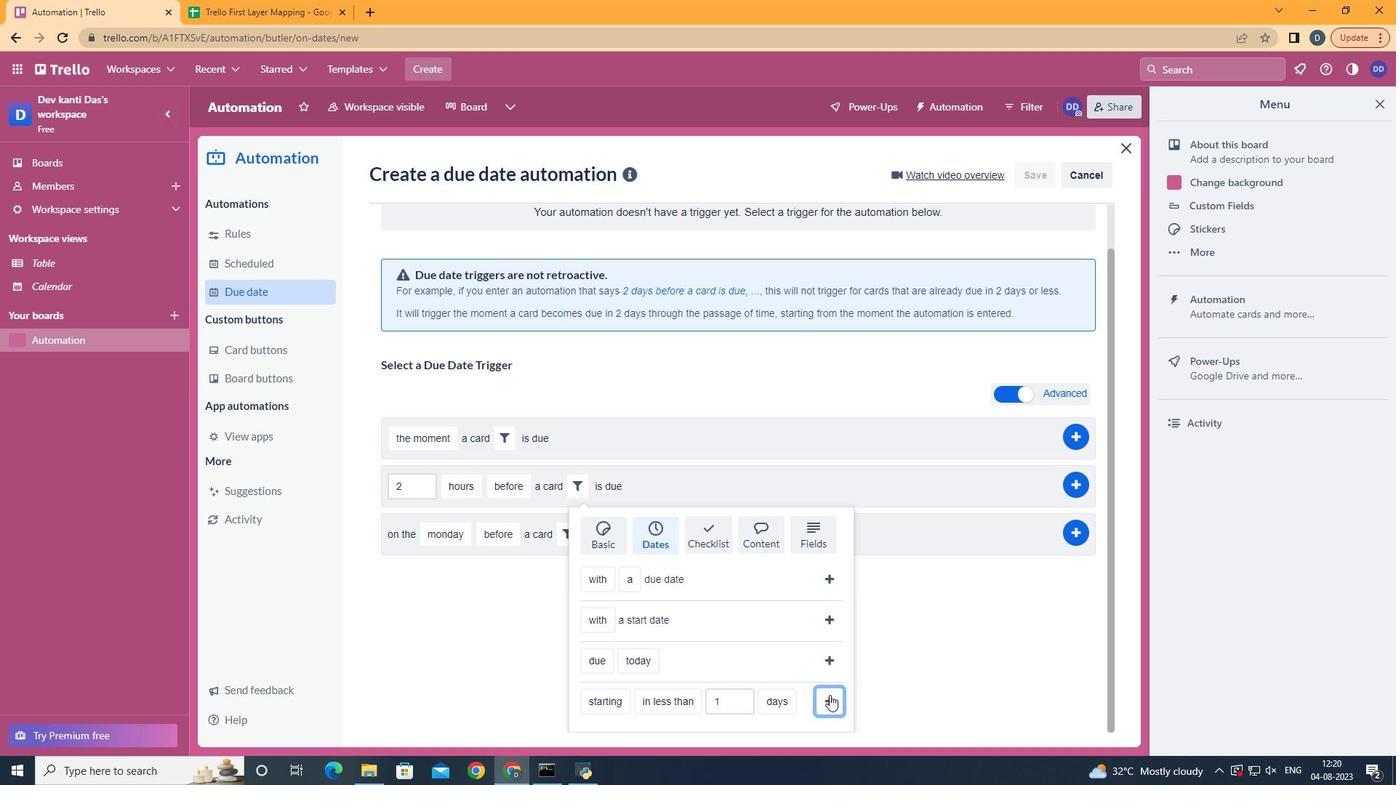 
Action: Mouse pressed left at (829, 695)
Screenshot: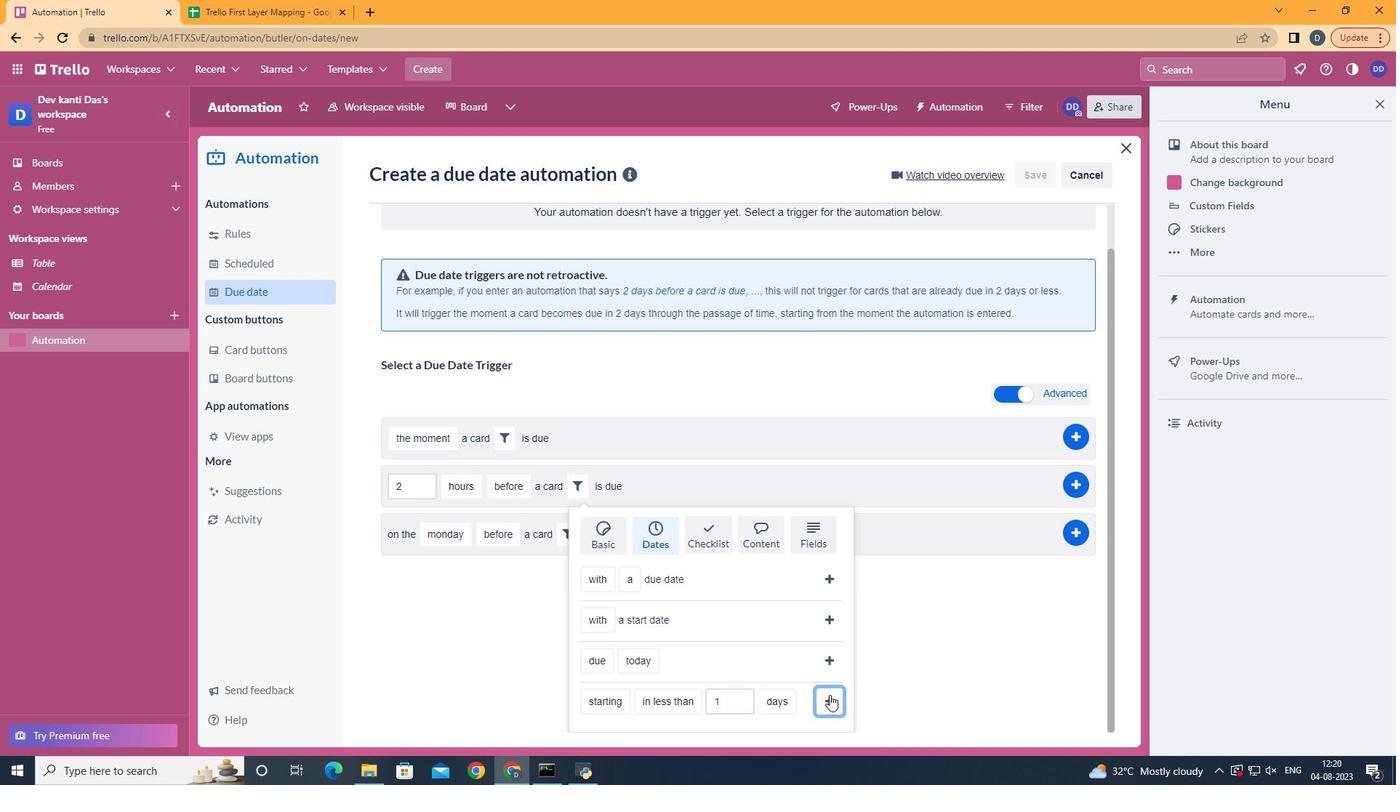 
Action: Mouse moved to (1090, 524)
Screenshot: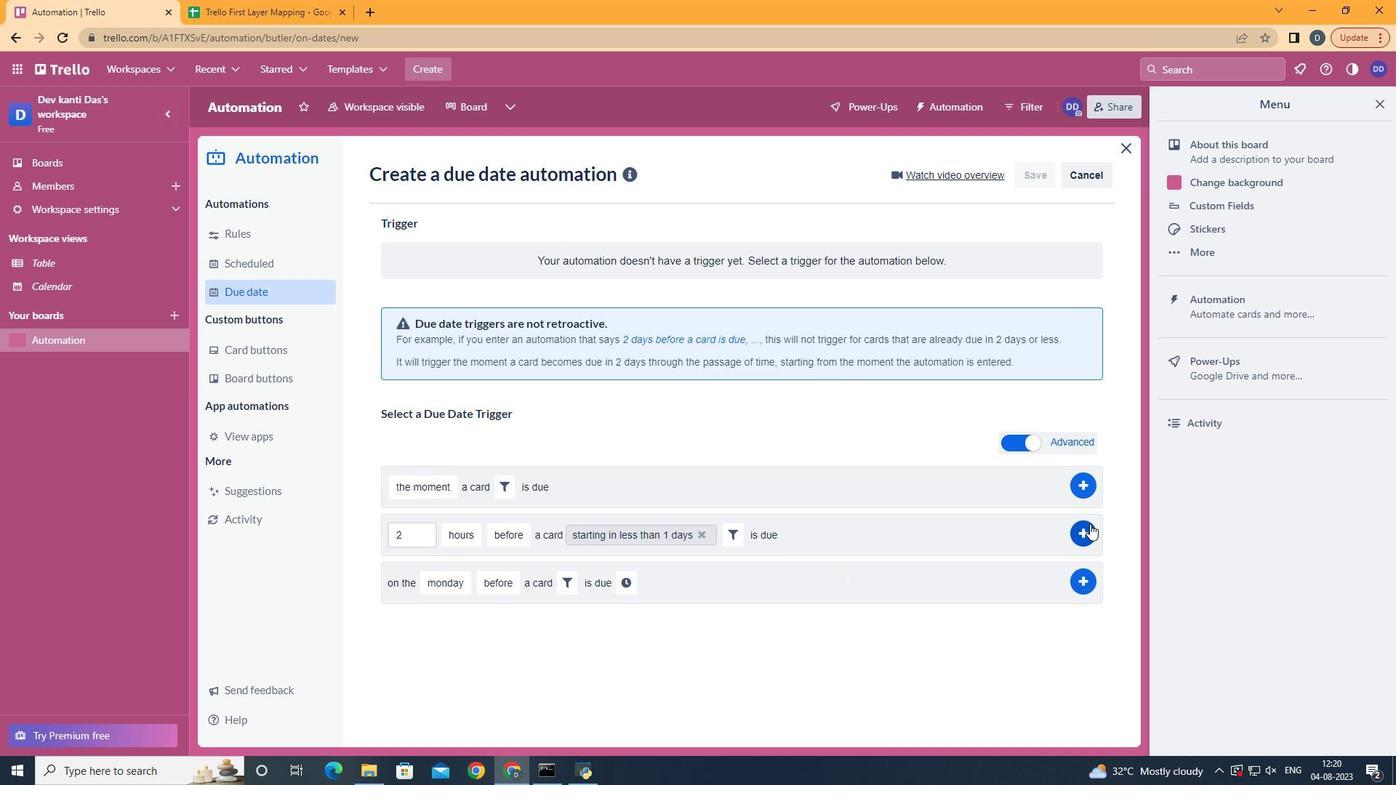 
Action: Mouse pressed left at (1090, 524)
Screenshot: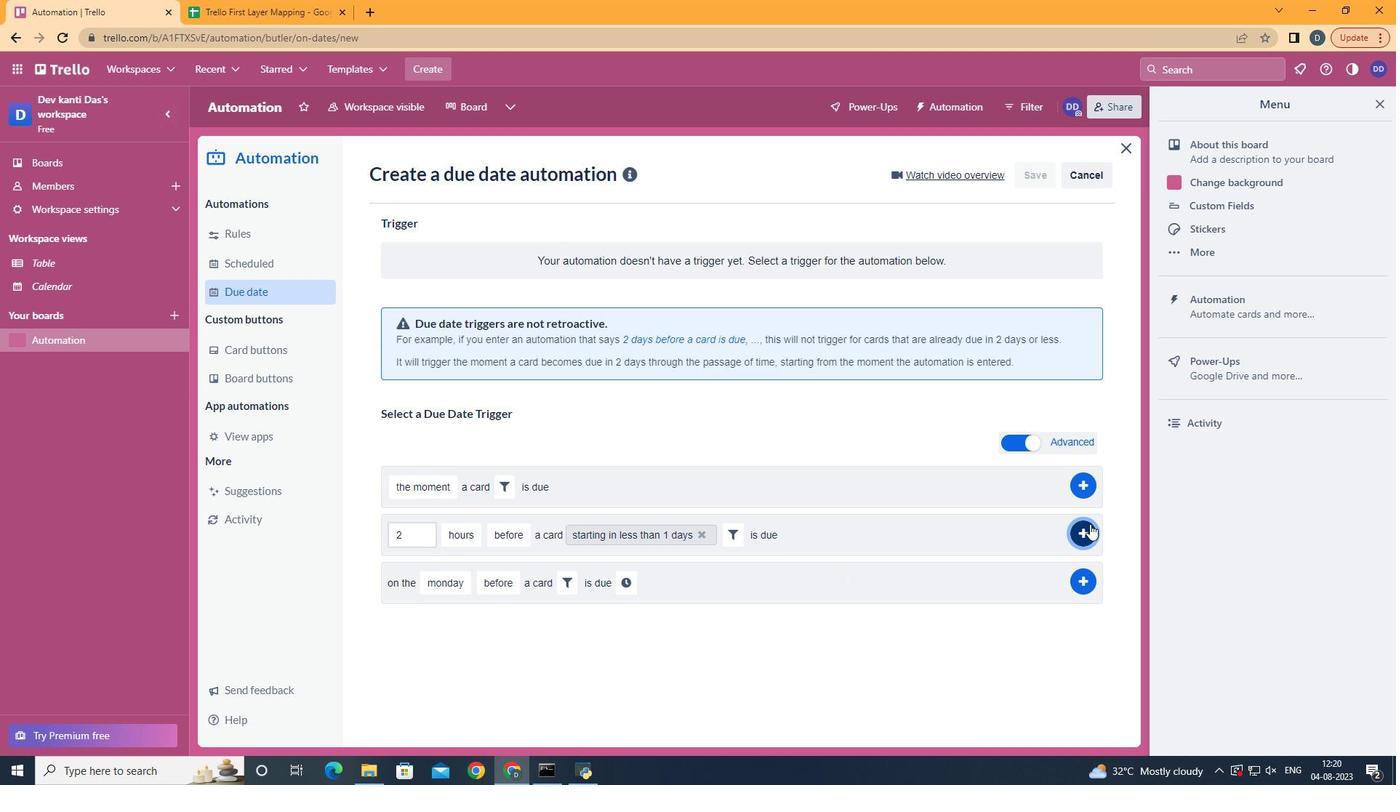 
Action: Mouse moved to (690, 284)
Screenshot: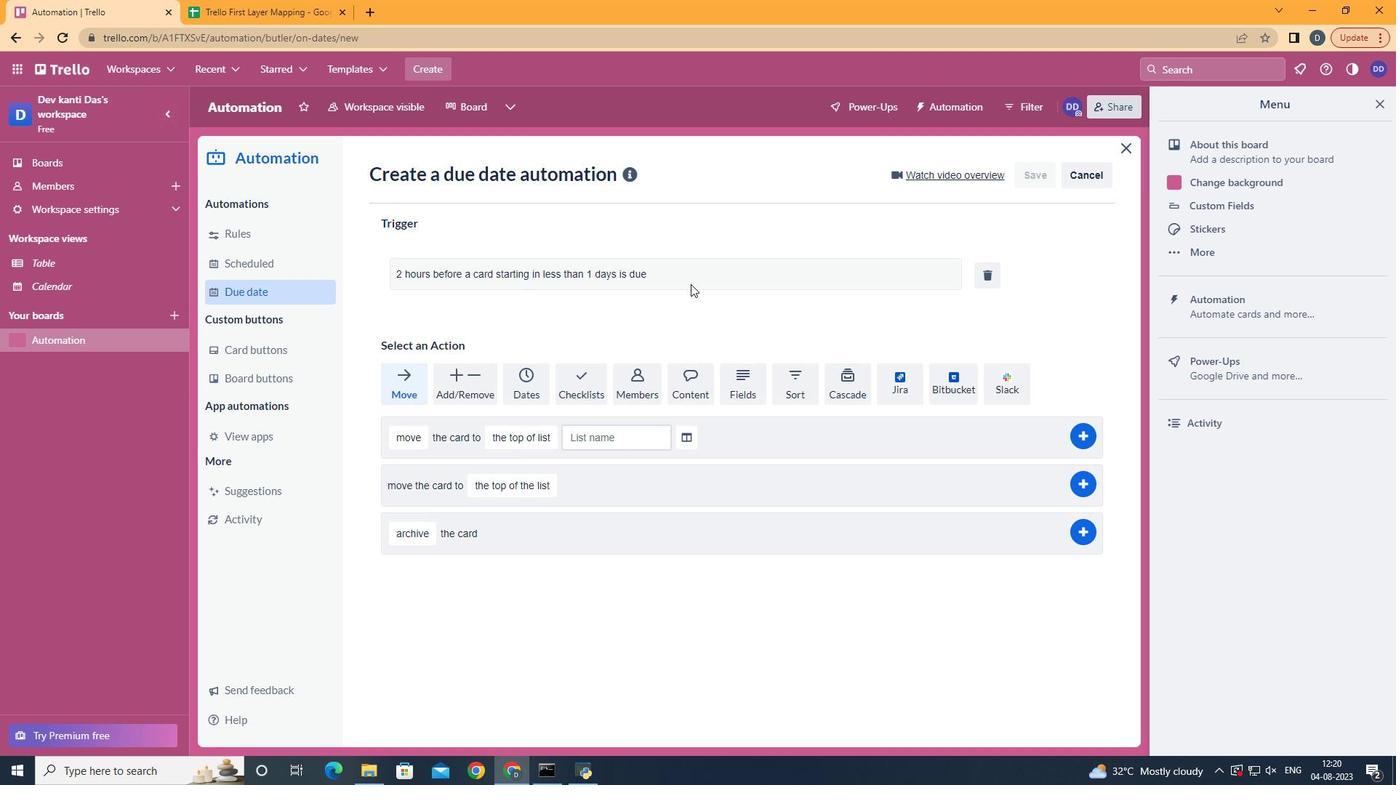 
